 Task: Select a due date automation when advanced on, 2 days before a card is due add fields without custom field "Resume" set to a date in this week at 11:00 AM.
Action: Mouse moved to (1256, 104)
Screenshot: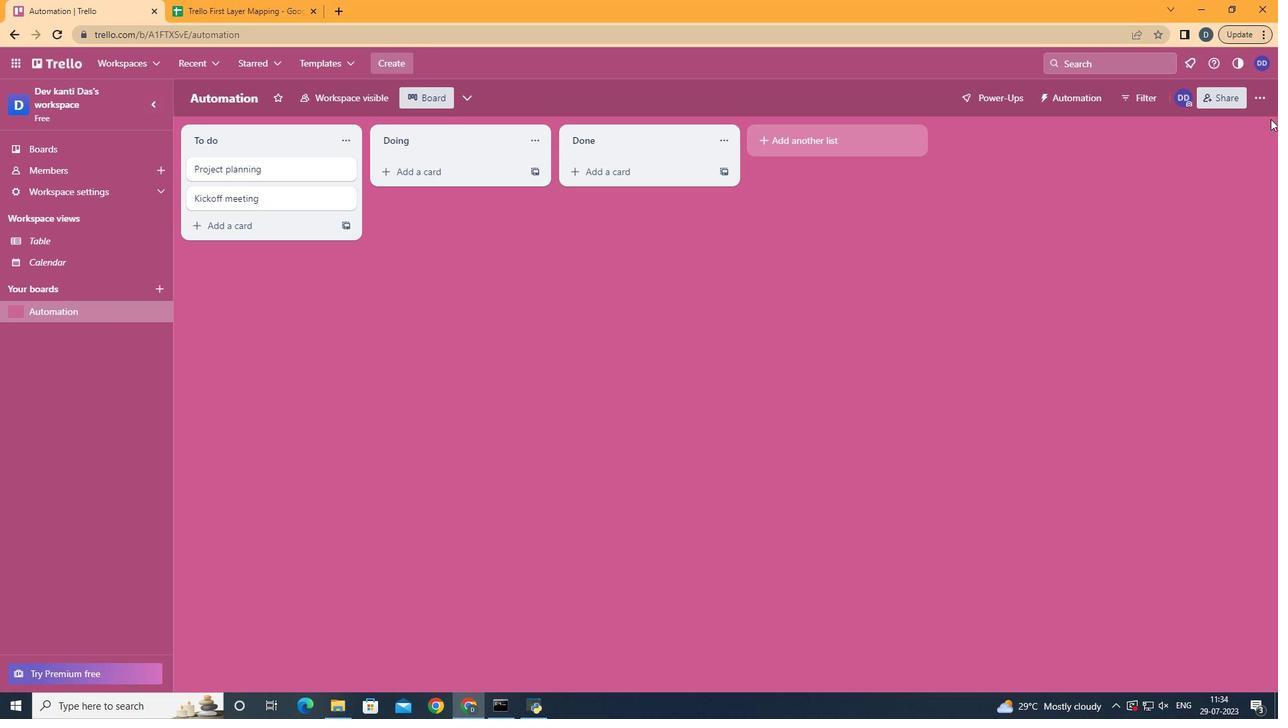 
Action: Mouse pressed left at (1256, 104)
Screenshot: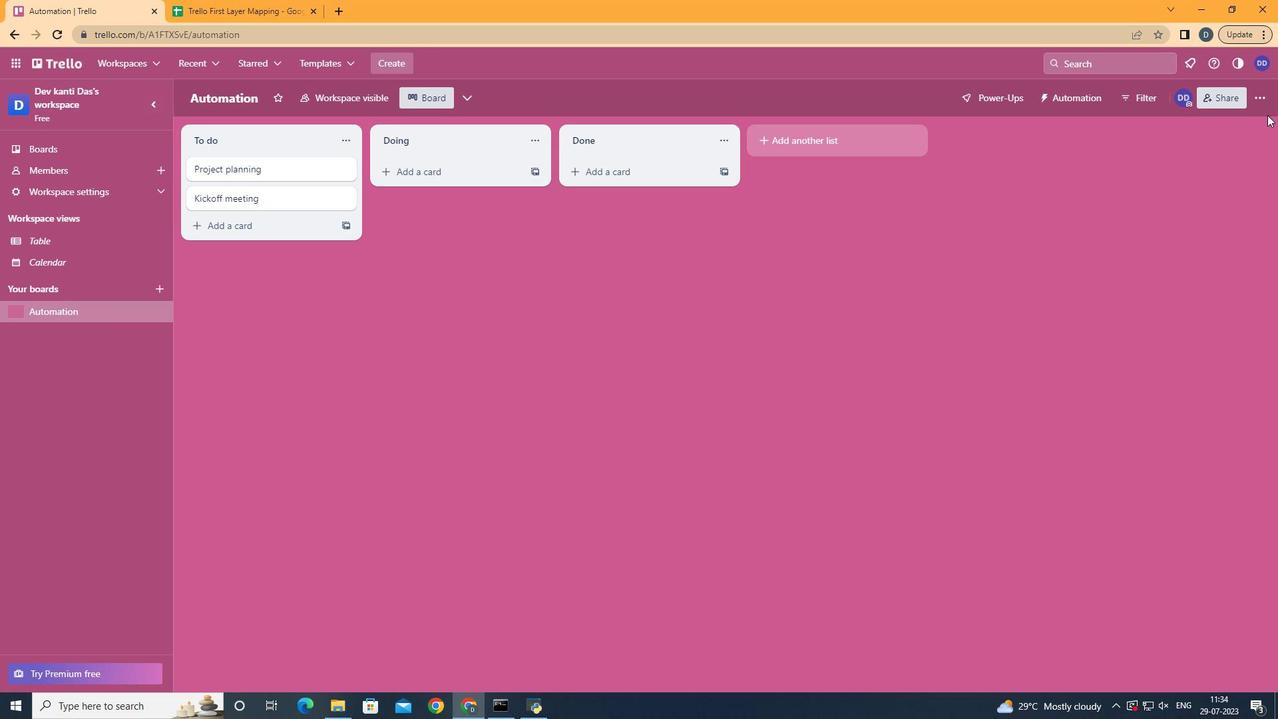 
Action: Mouse moved to (1171, 290)
Screenshot: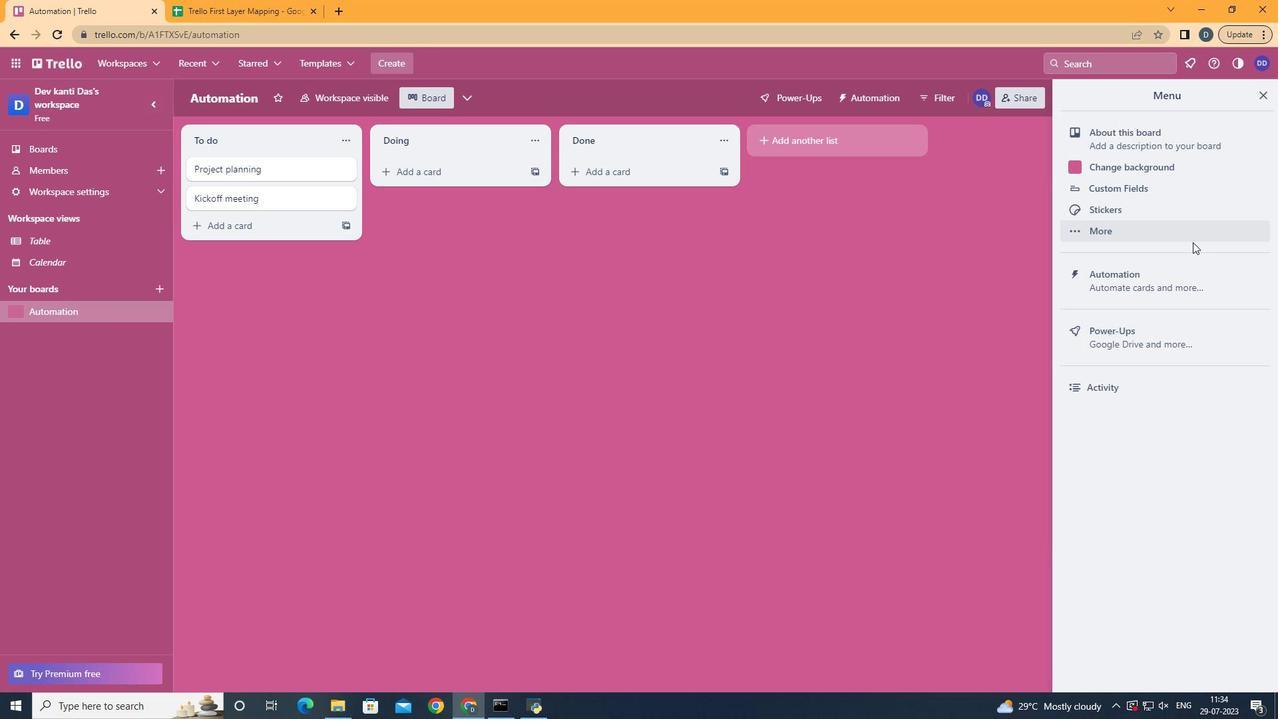 
Action: Mouse pressed left at (1171, 290)
Screenshot: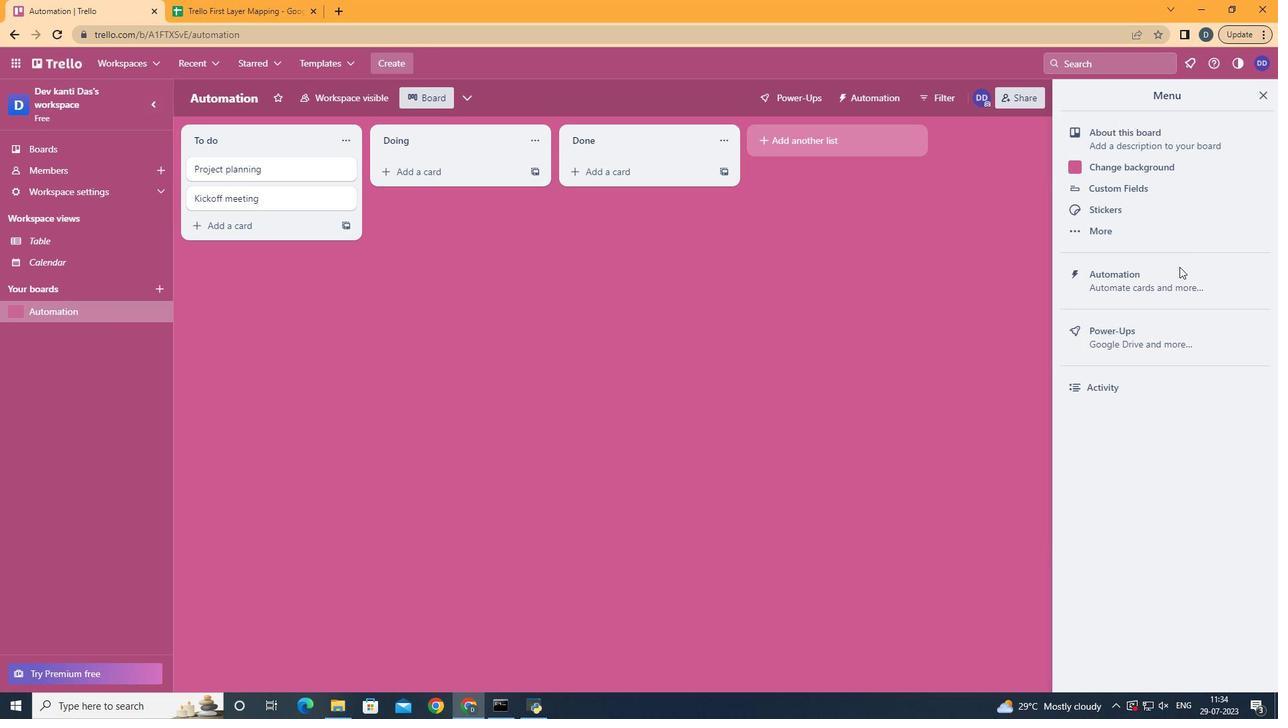 
Action: Mouse moved to (271, 273)
Screenshot: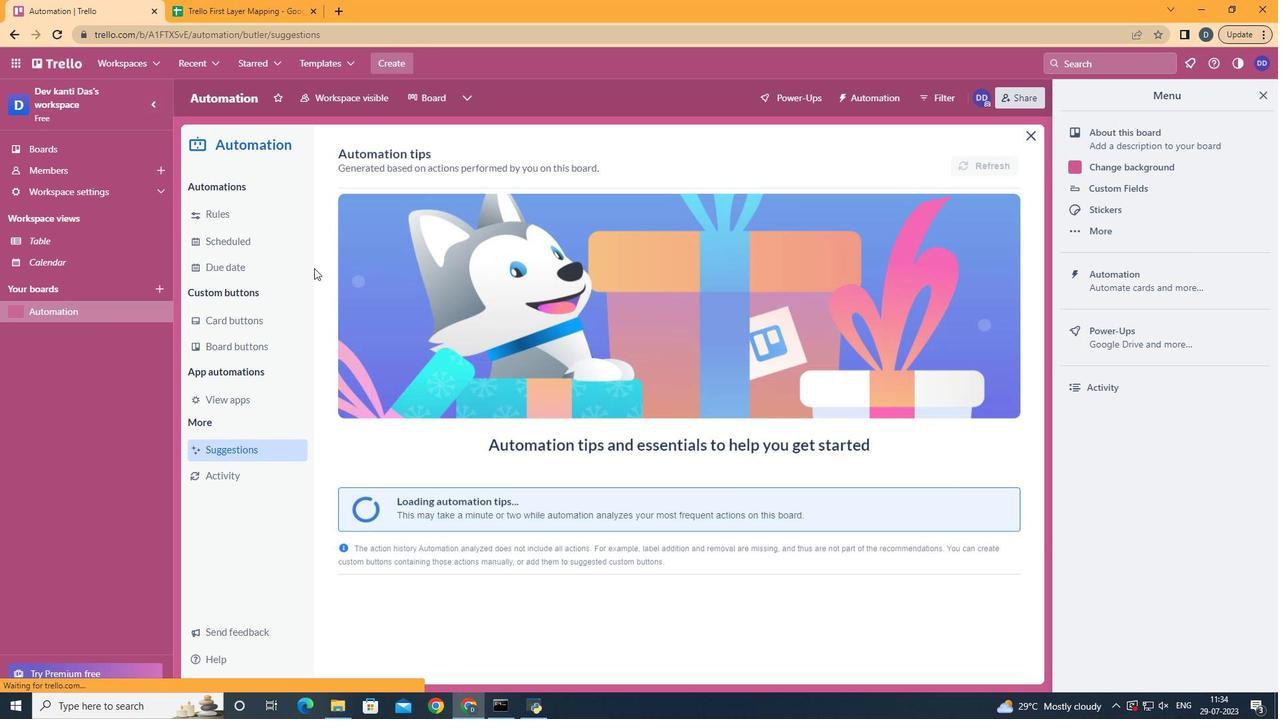 
Action: Mouse pressed left at (271, 273)
Screenshot: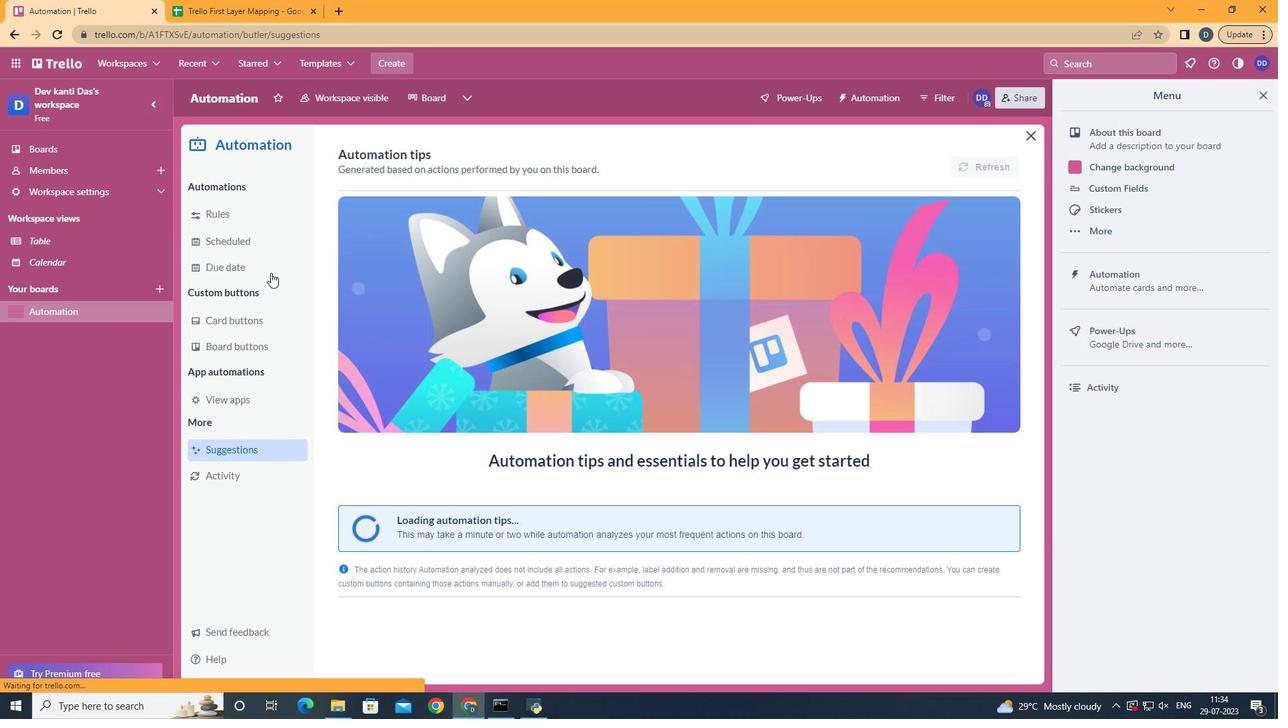 
Action: Mouse moved to (974, 157)
Screenshot: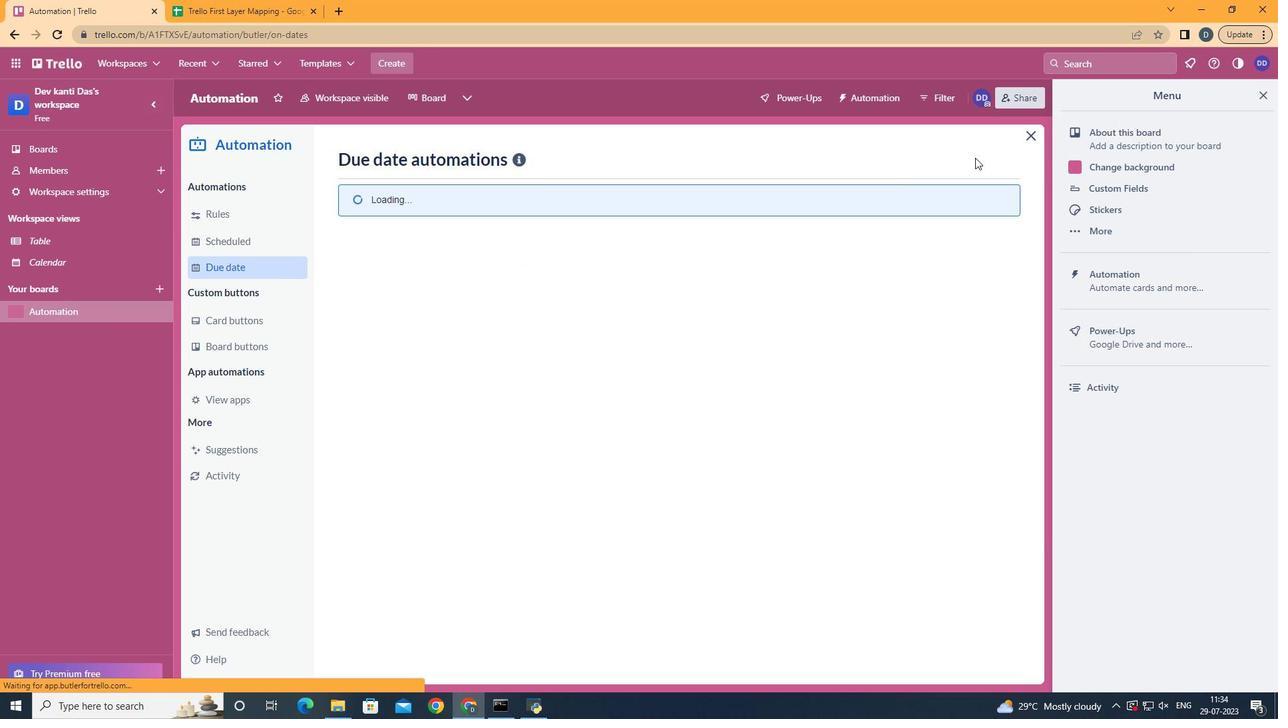 
Action: Mouse pressed left at (974, 157)
Screenshot: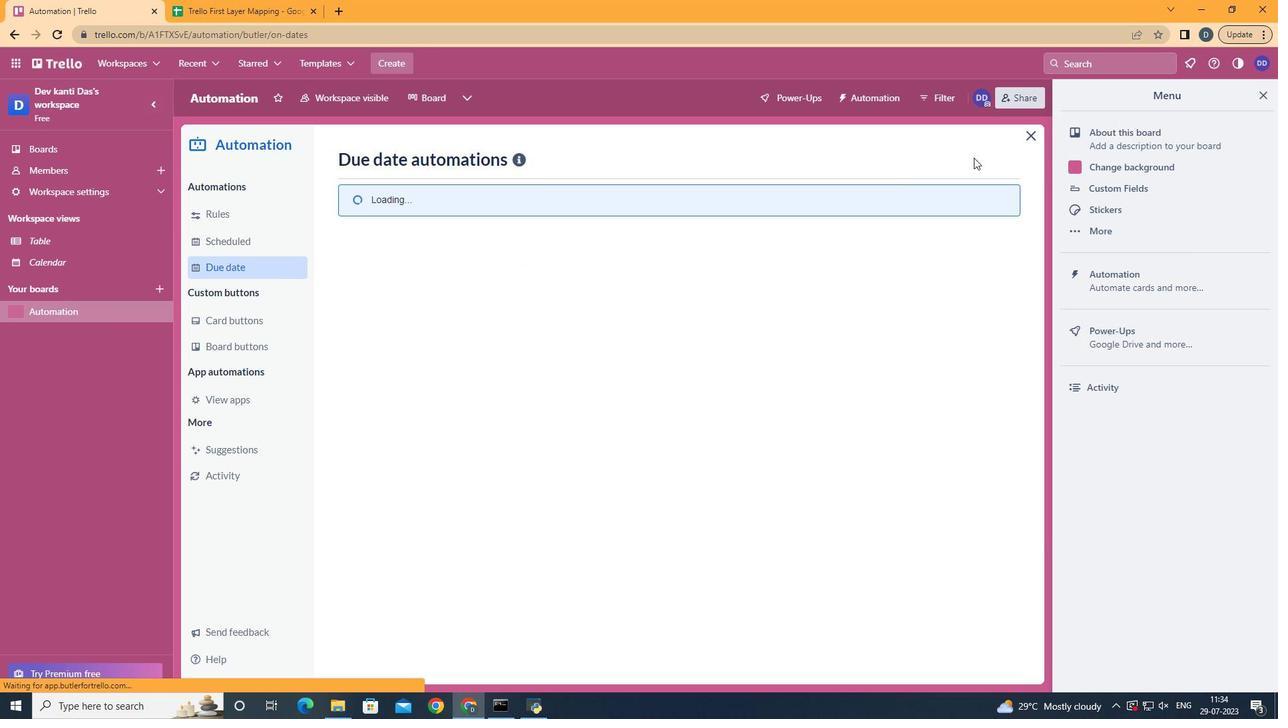 
Action: Mouse pressed left at (974, 157)
Screenshot: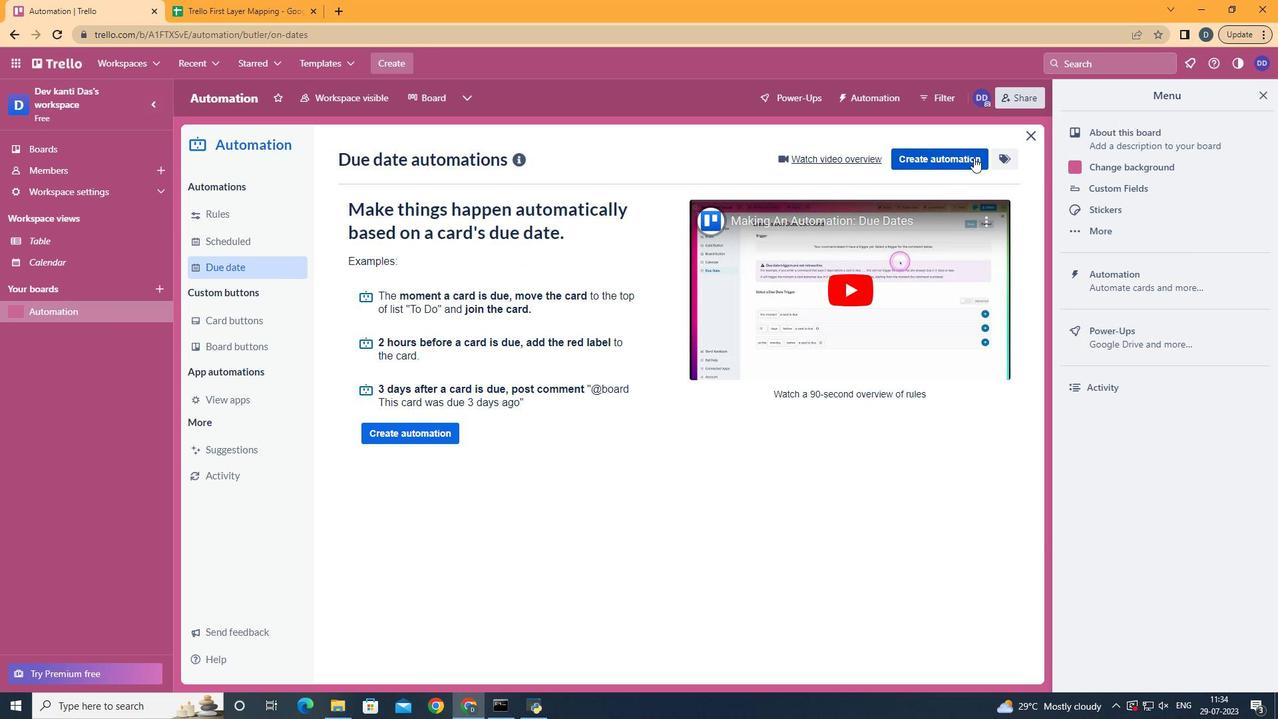 
Action: Mouse moved to (650, 291)
Screenshot: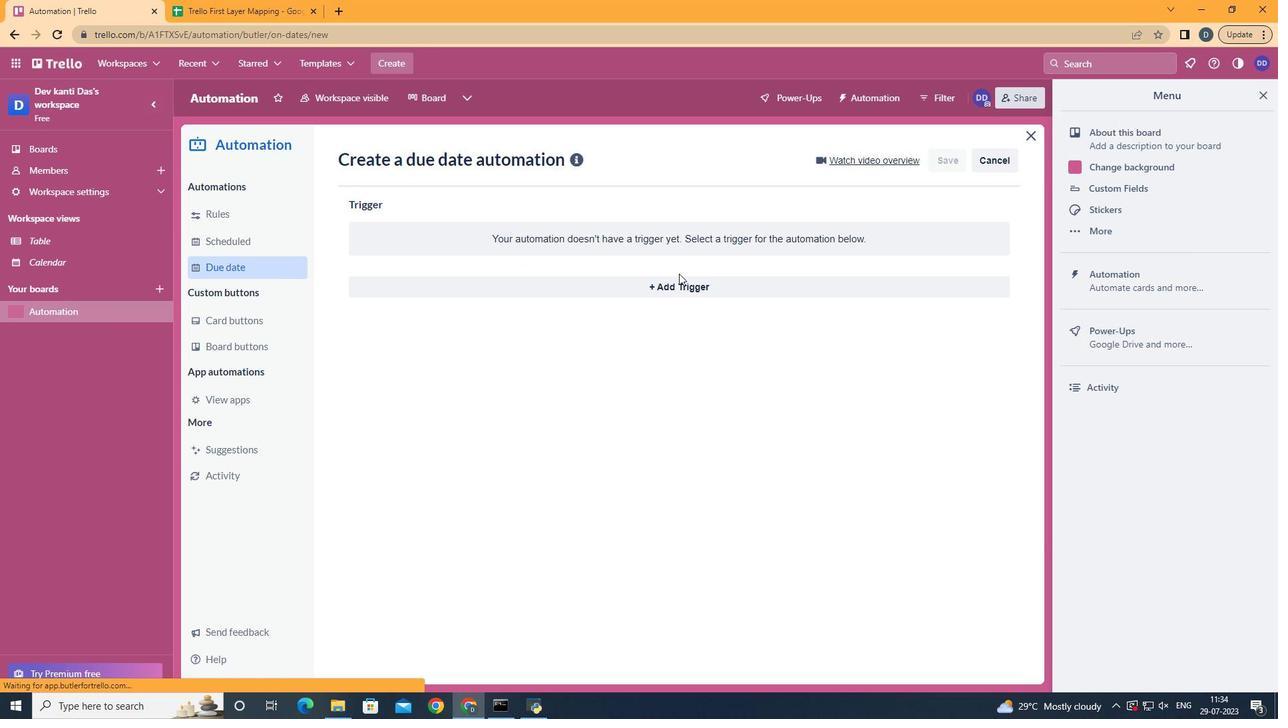 
Action: Mouse pressed left at (650, 291)
Screenshot: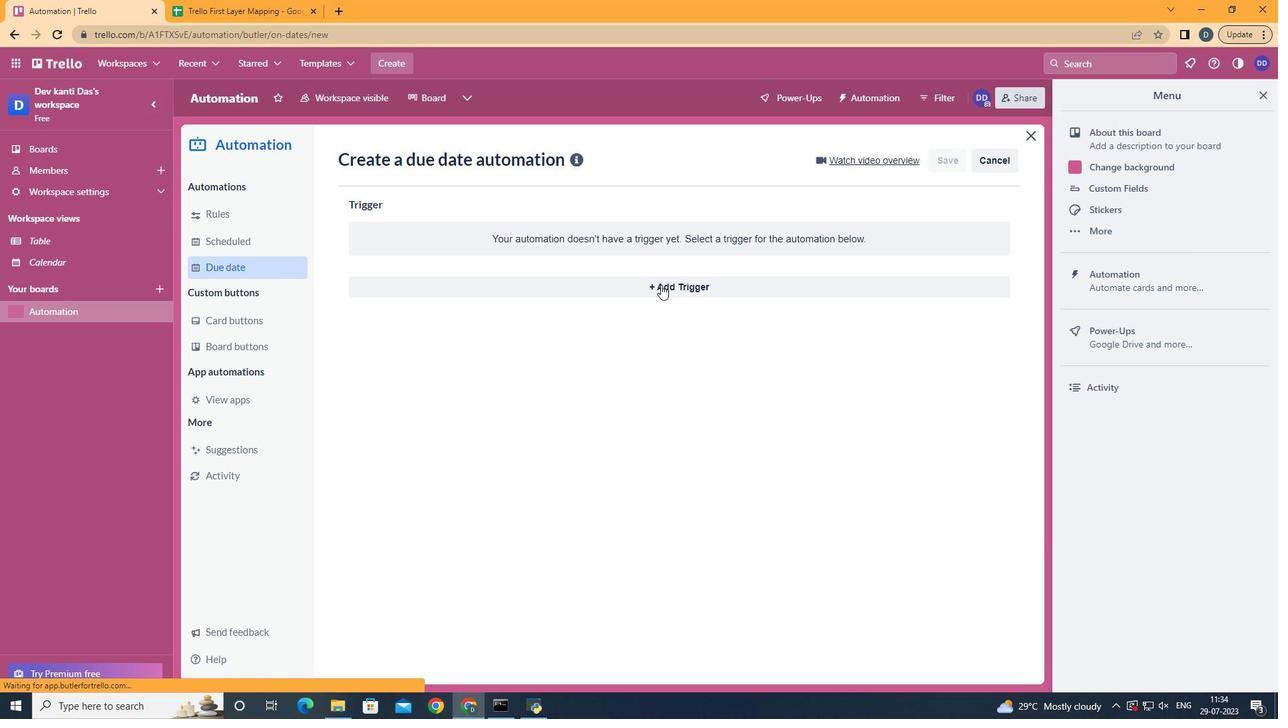 
Action: Mouse moved to (518, 494)
Screenshot: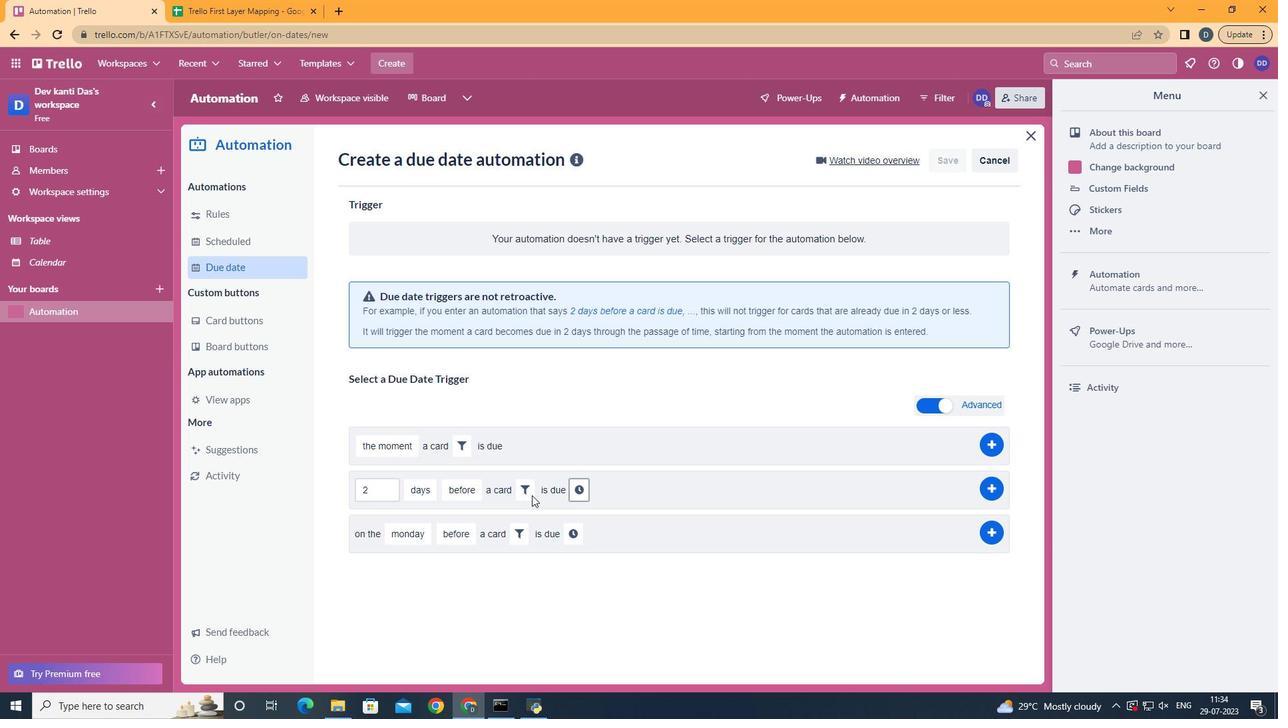 
Action: Mouse pressed left at (518, 494)
Screenshot: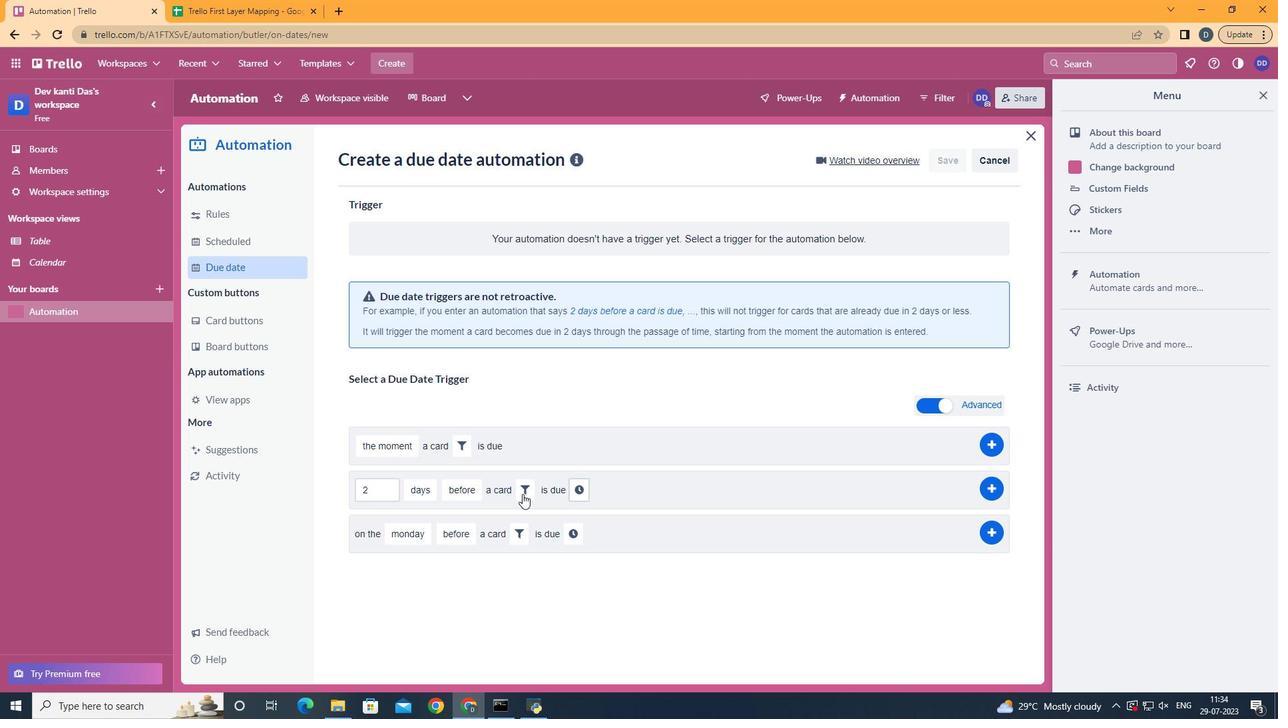 
Action: Mouse moved to (723, 536)
Screenshot: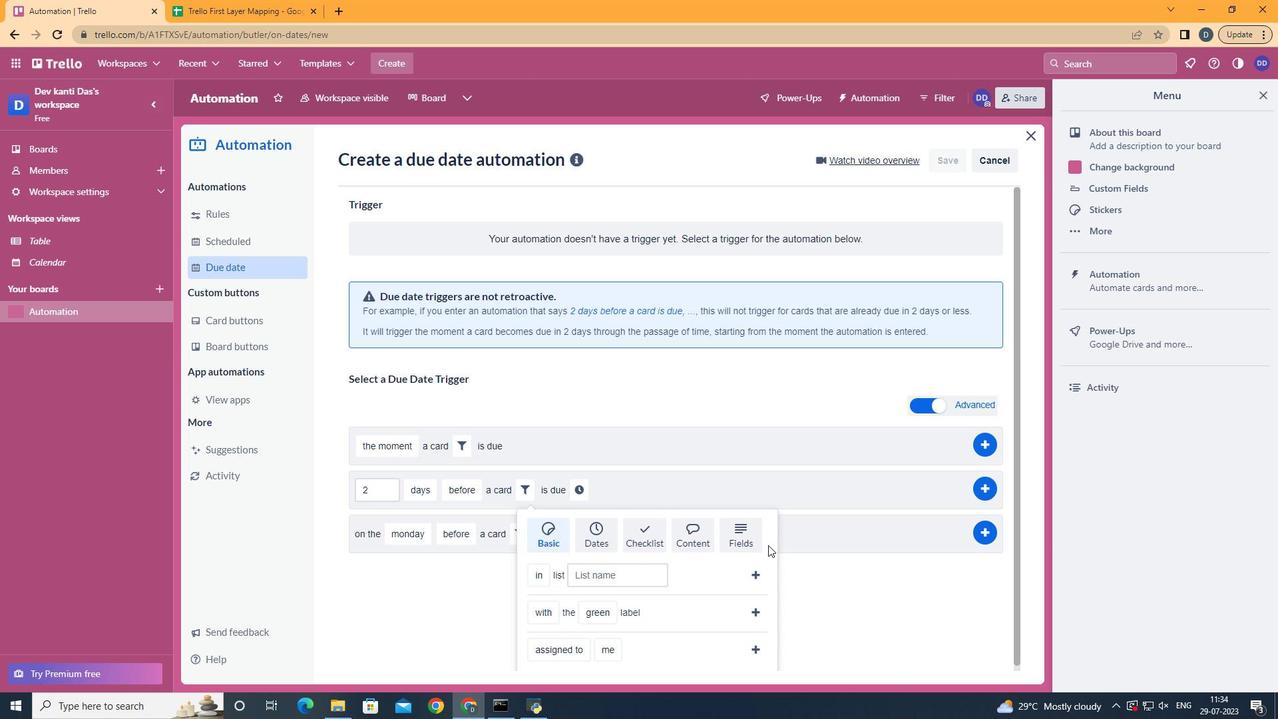 
Action: Mouse pressed left at (723, 536)
Screenshot: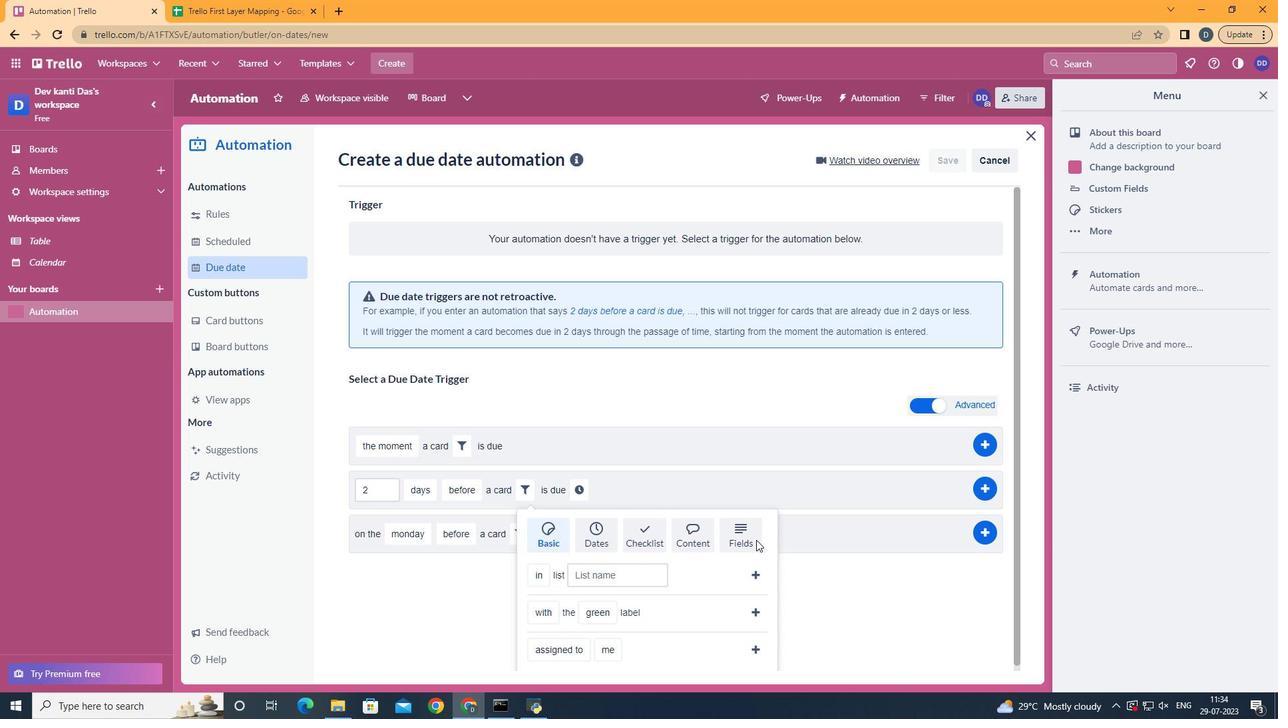 
Action: Mouse scrolled (723, 535) with delta (0, 0)
Screenshot: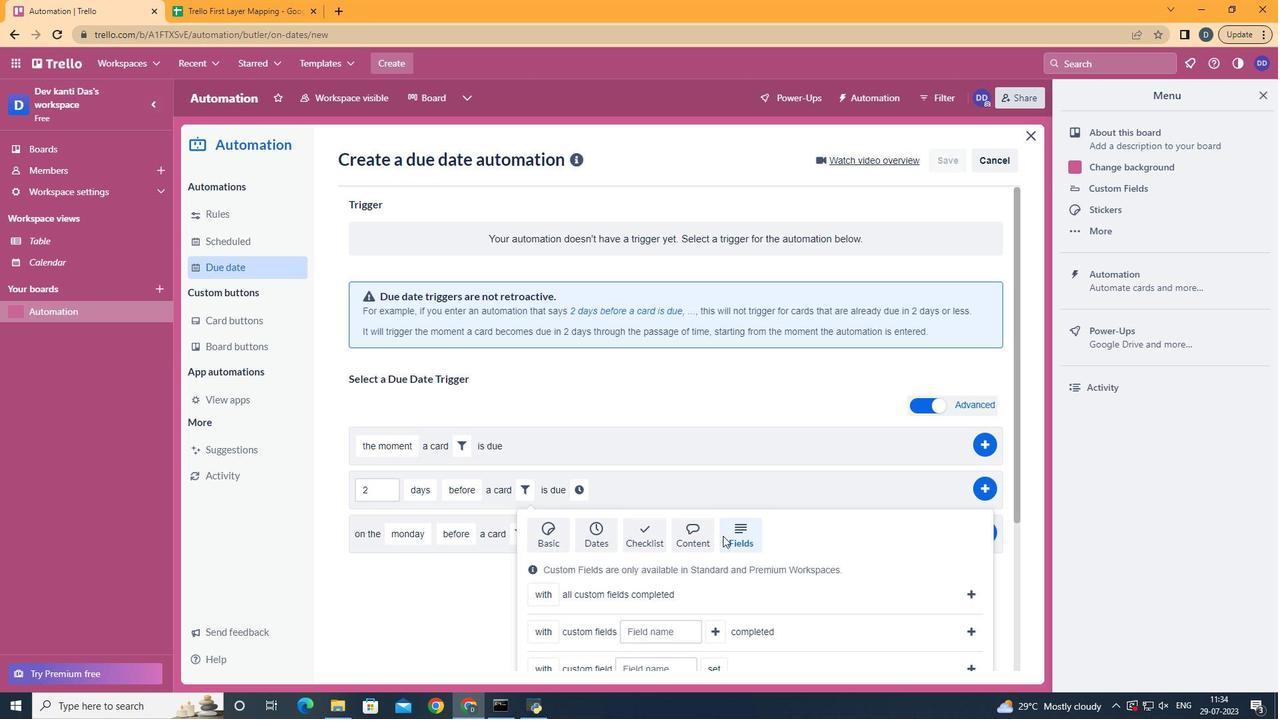 
Action: Mouse scrolled (723, 535) with delta (0, 0)
Screenshot: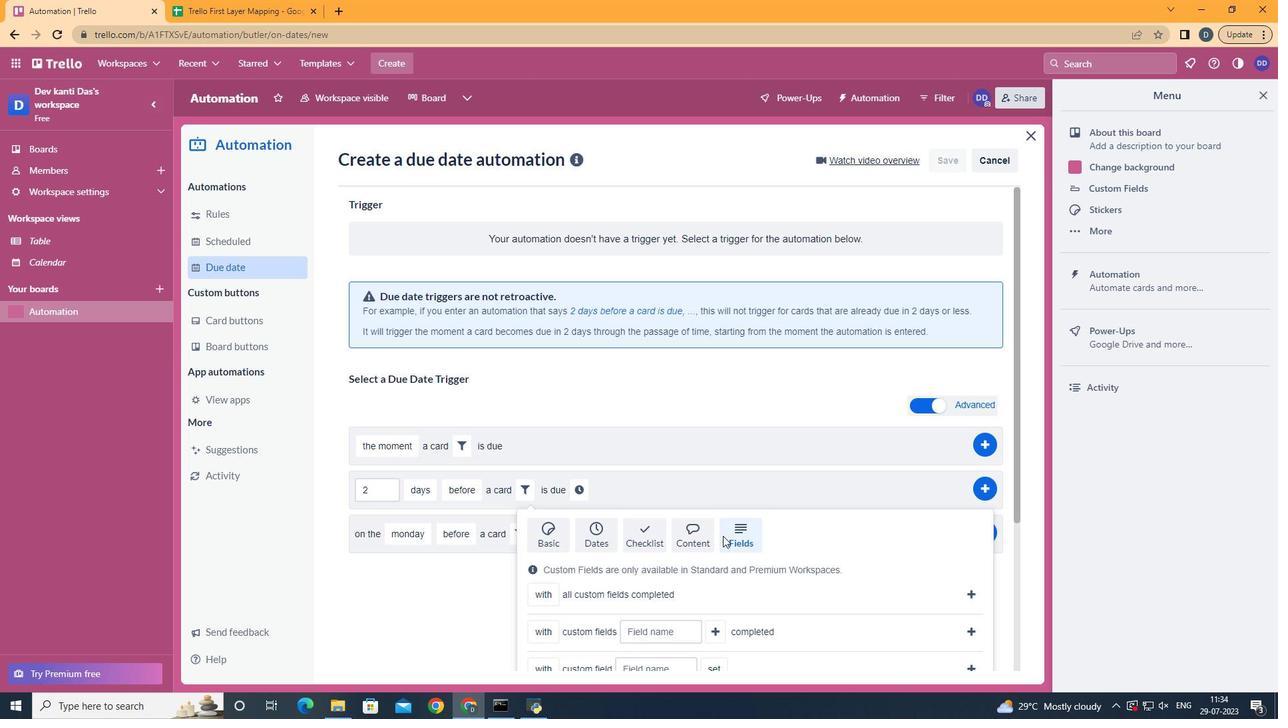 
Action: Mouse scrolled (723, 535) with delta (0, 0)
Screenshot: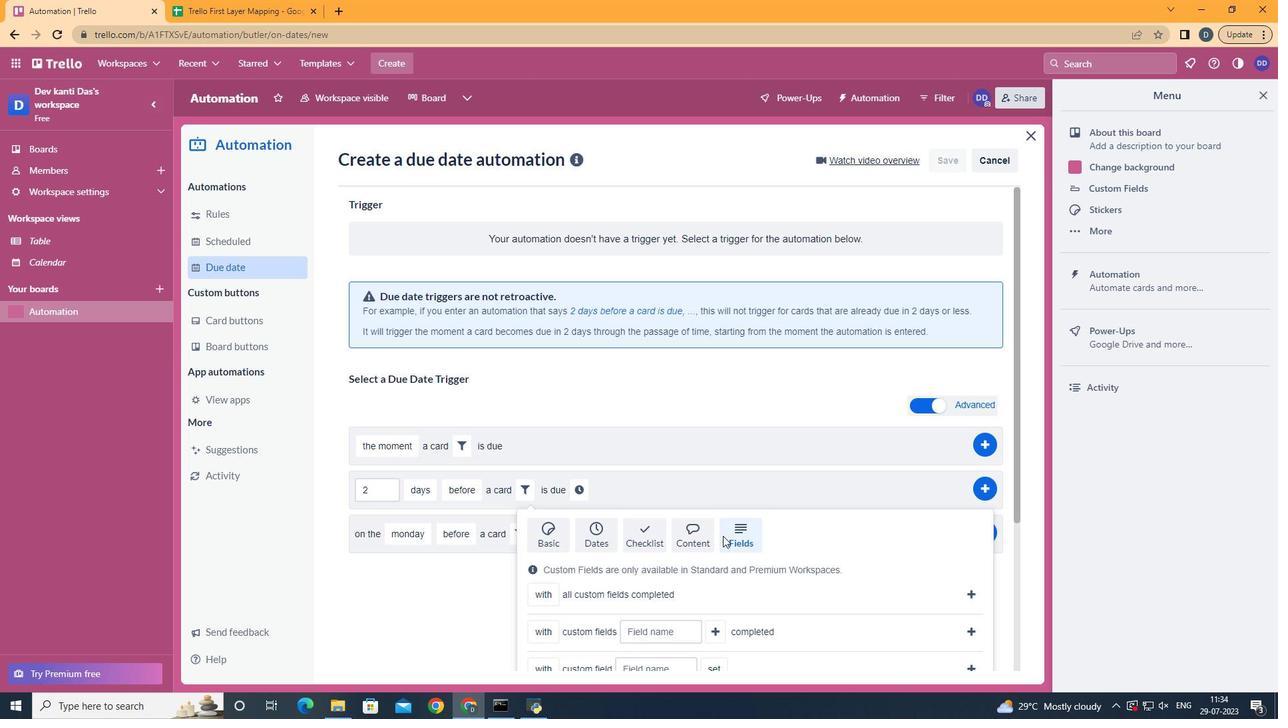 
Action: Mouse scrolled (723, 535) with delta (0, 0)
Screenshot: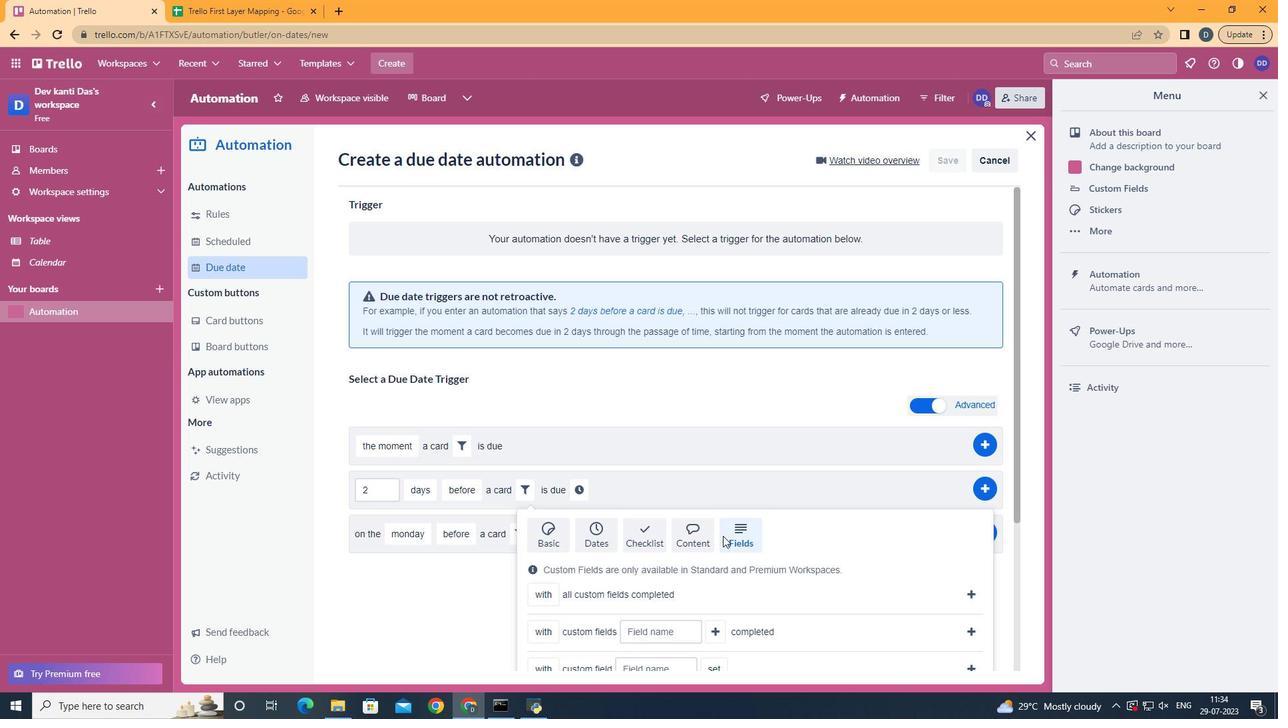 
Action: Mouse scrolled (723, 535) with delta (0, 0)
Screenshot: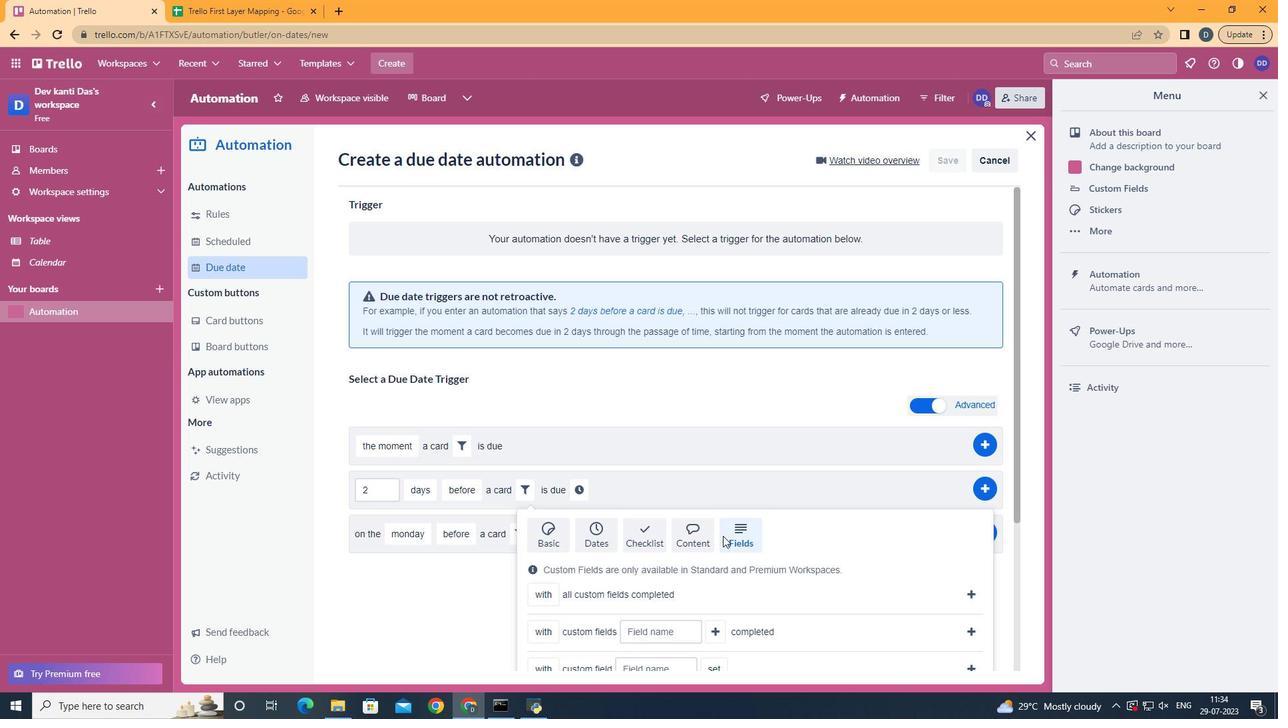 
Action: Mouse scrolled (723, 535) with delta (0, 0)
Screenshot: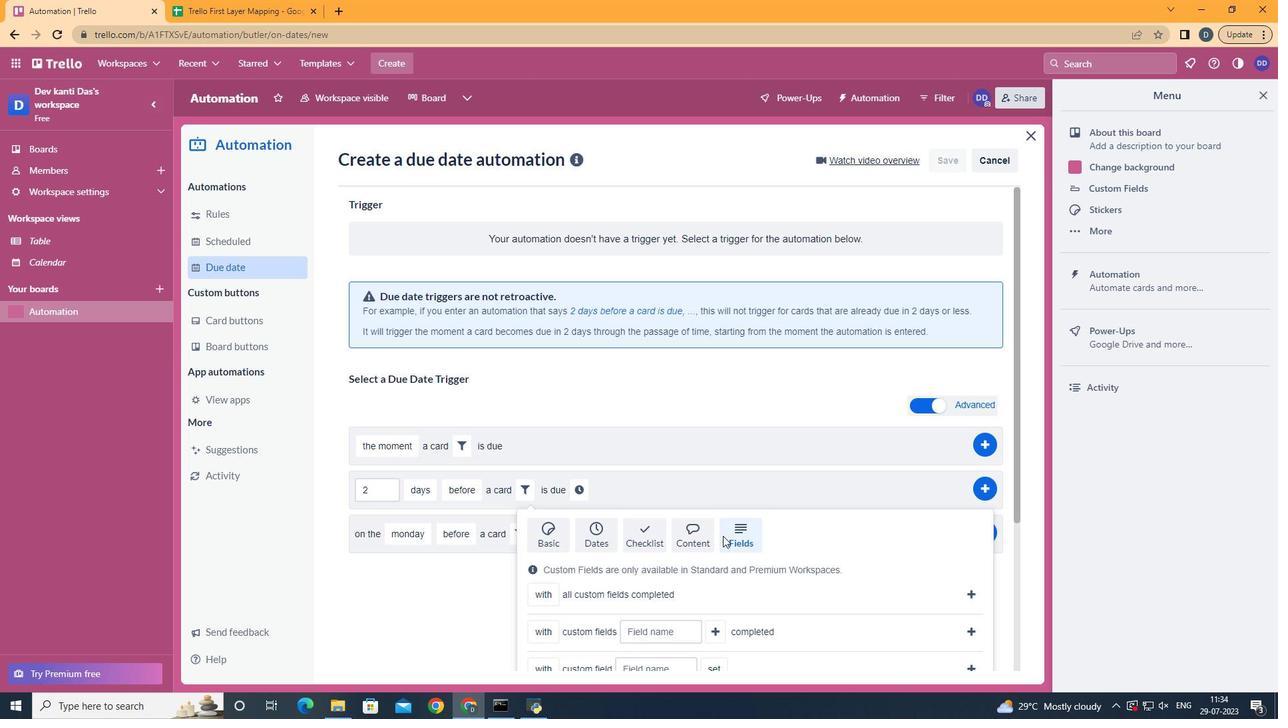 
Action: Mouse moved to (548, 655)
Screenshot: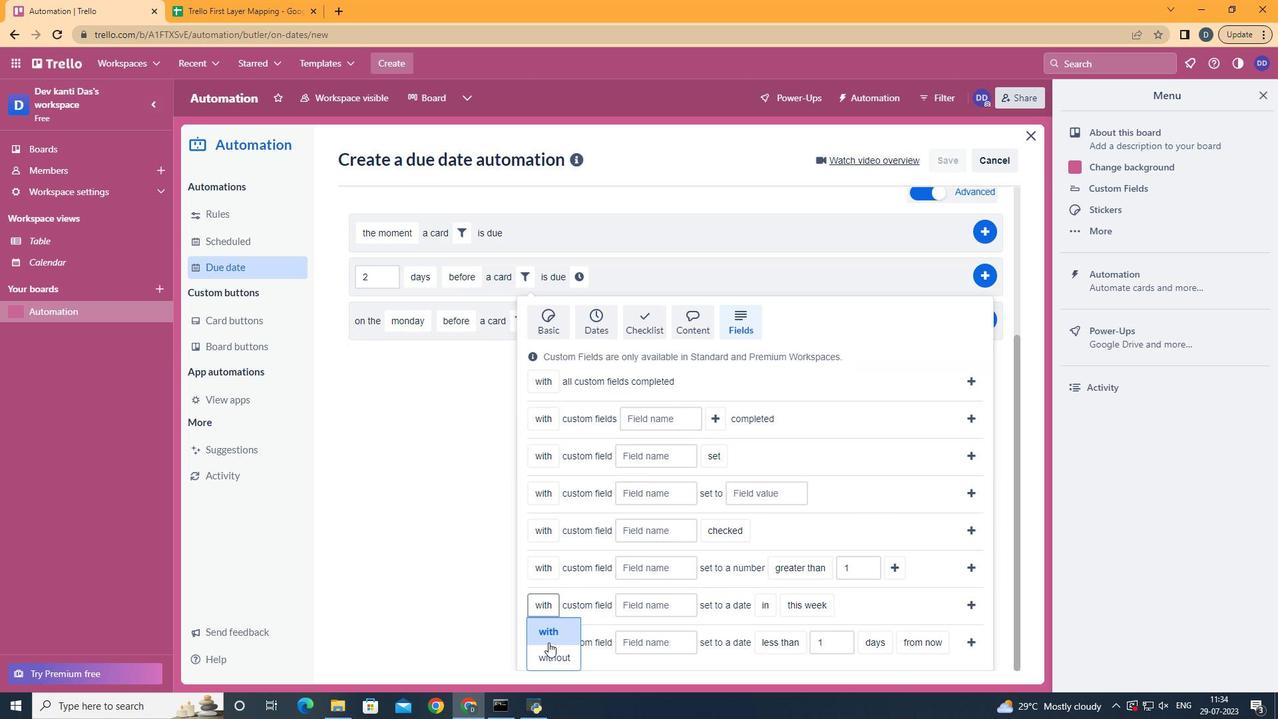 
Action: Mouse pressed left at (548, 655)
Screenshot: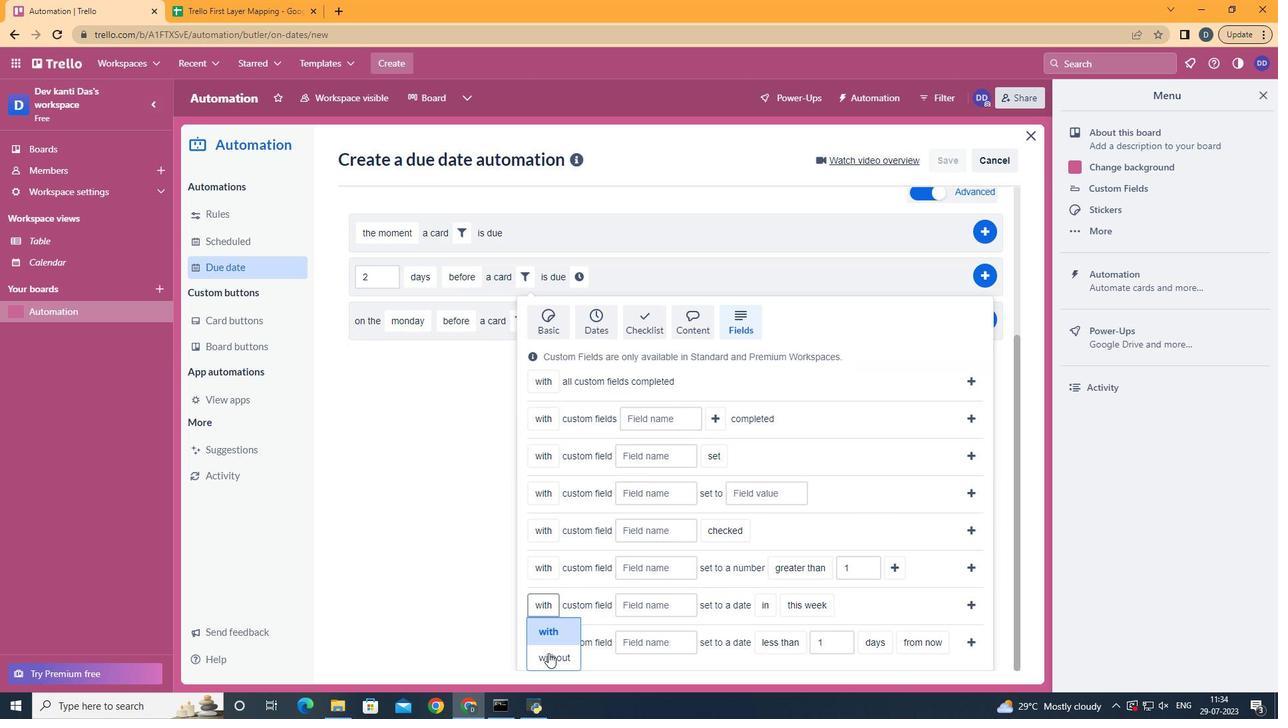 
Action: Mouse moved to (671, 600)
Screenshot: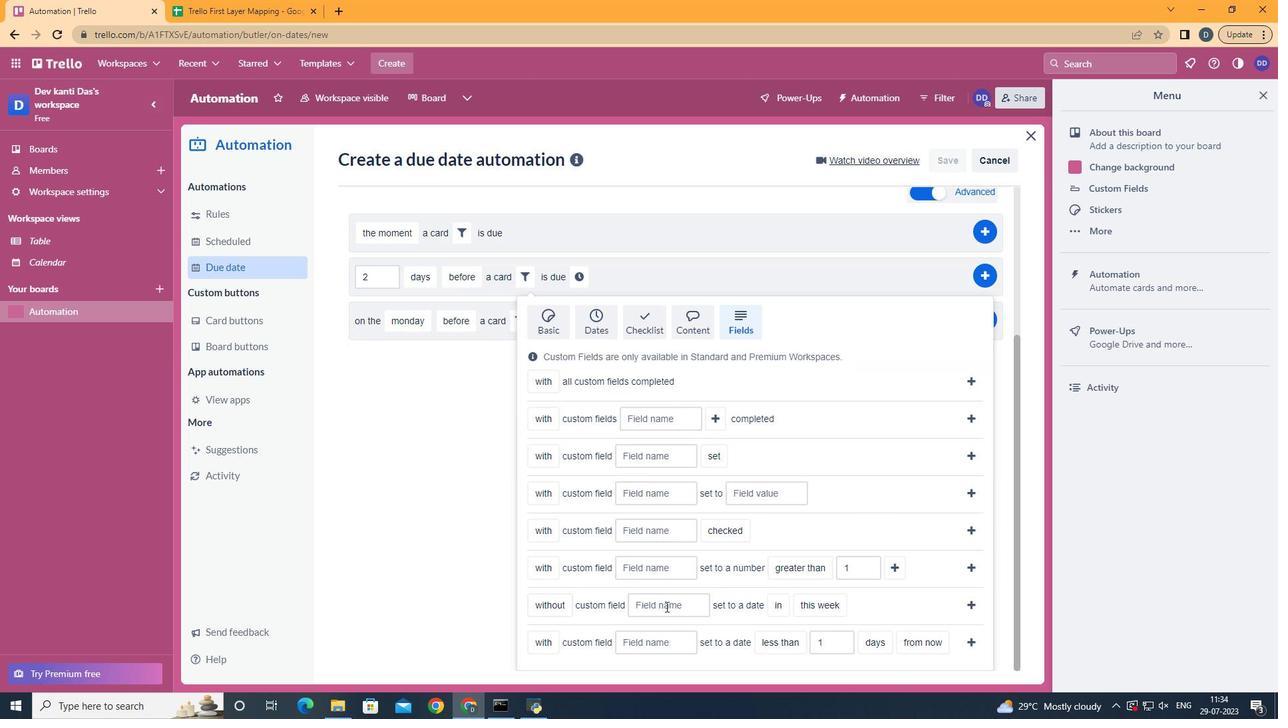 
Action: Mouse pressed left at (671, 600)
Screenshot: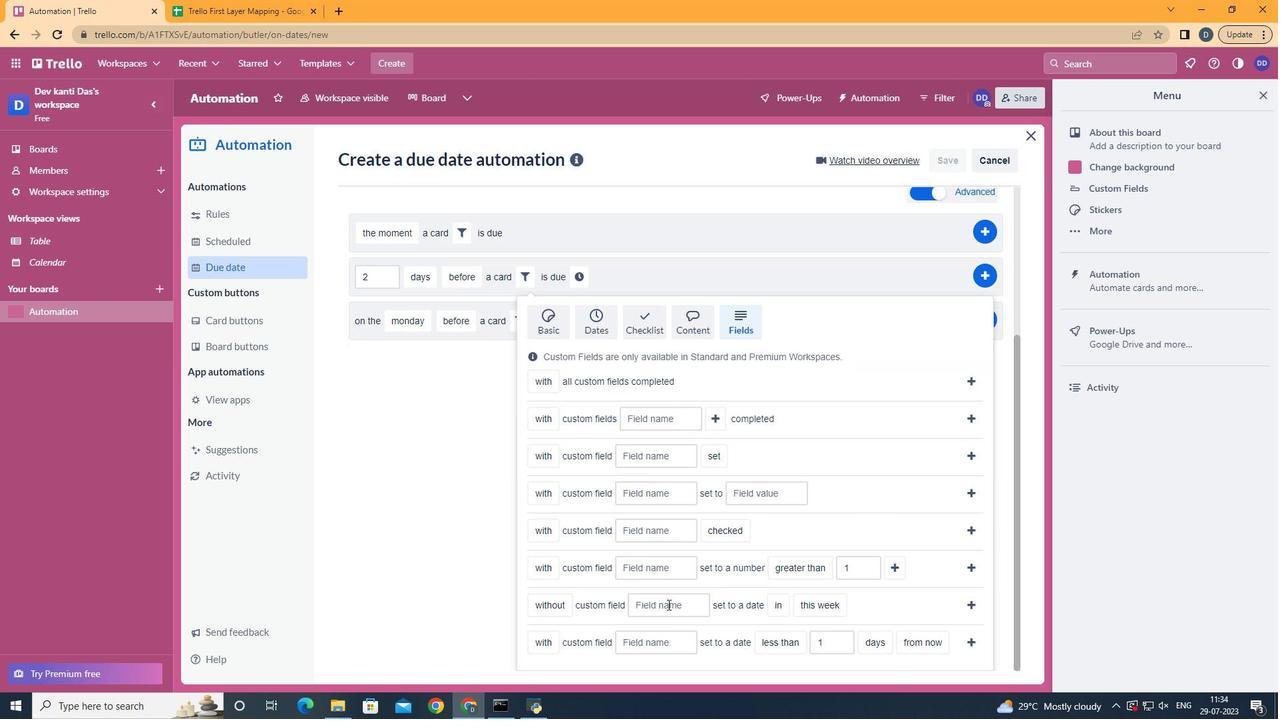 
Action: Key pressed <Key.shift>Resume
Screenshot: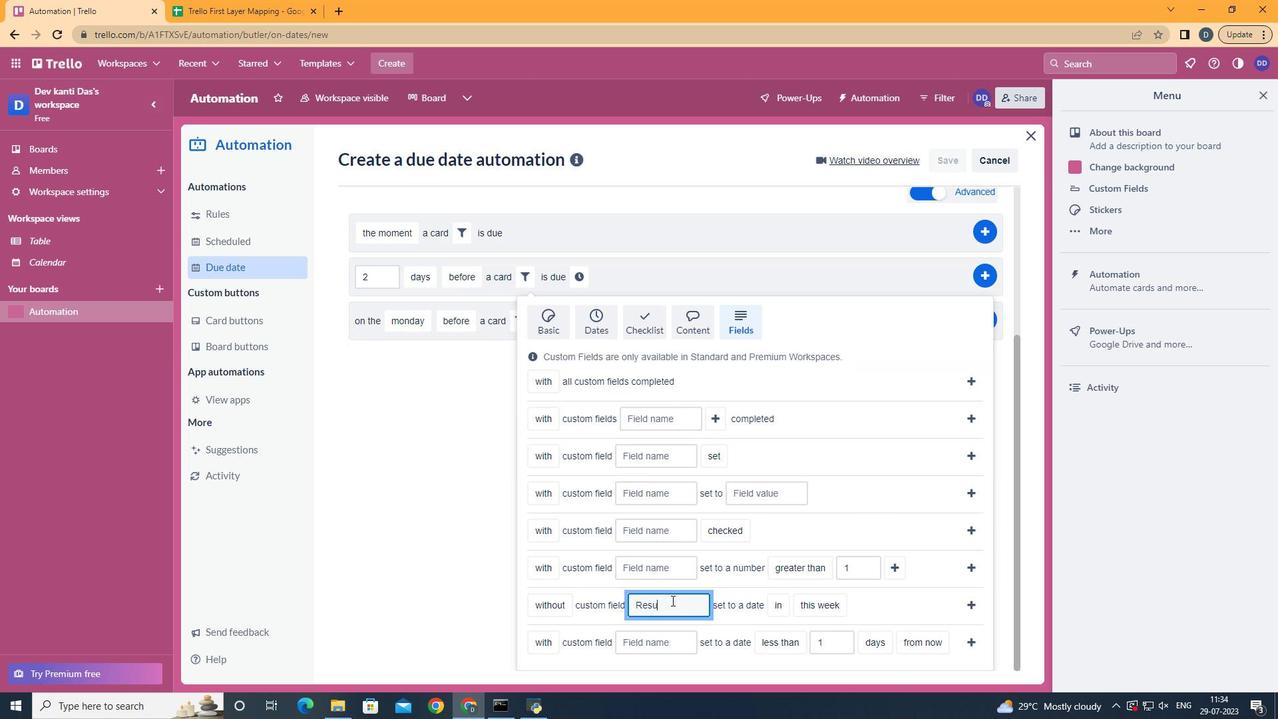 
Action: Mouse moved to (785, 628)
Screenshot: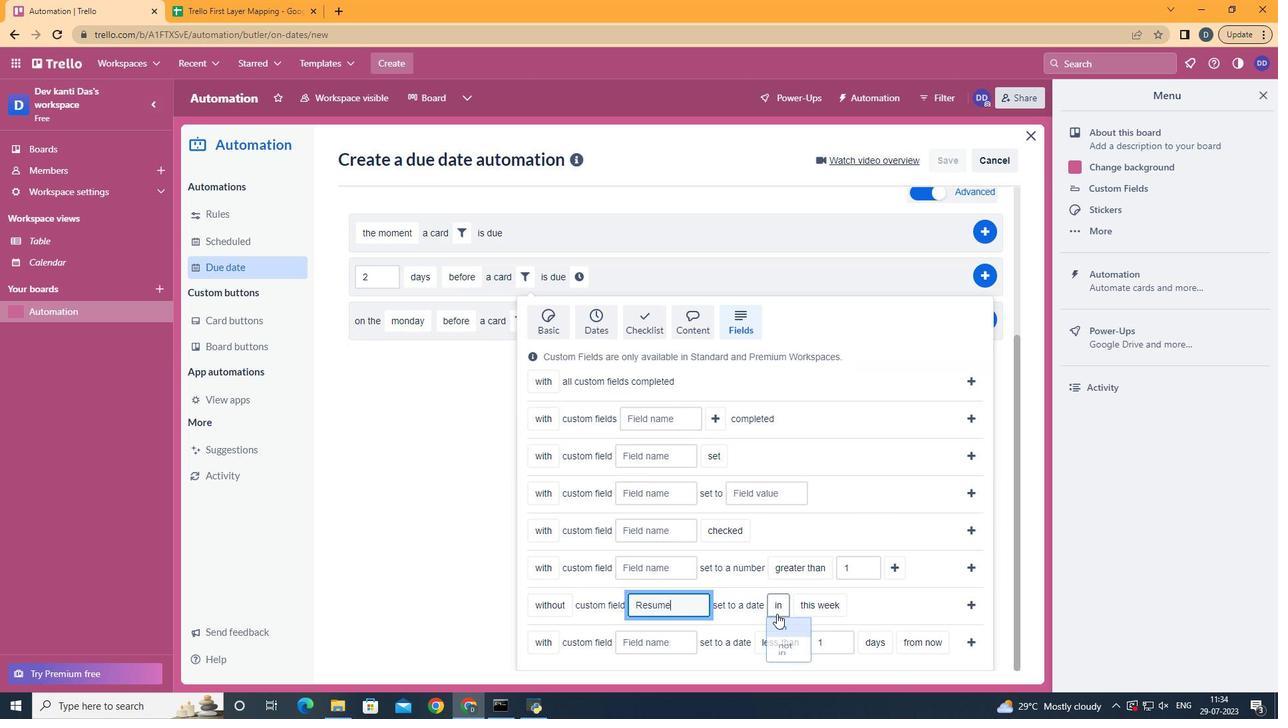
Action: Mouse pressed left at (785, 628)
Screenshot: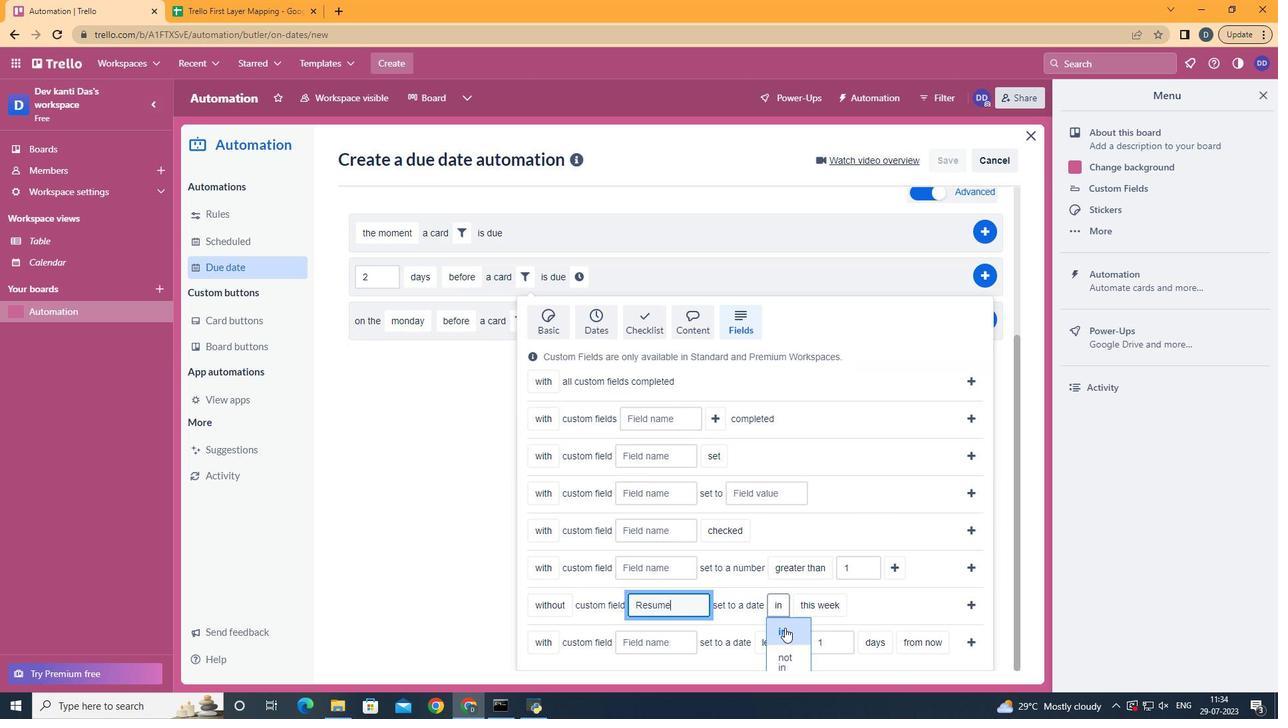
Action: Mouse moved to (831, 626)
Screenshot: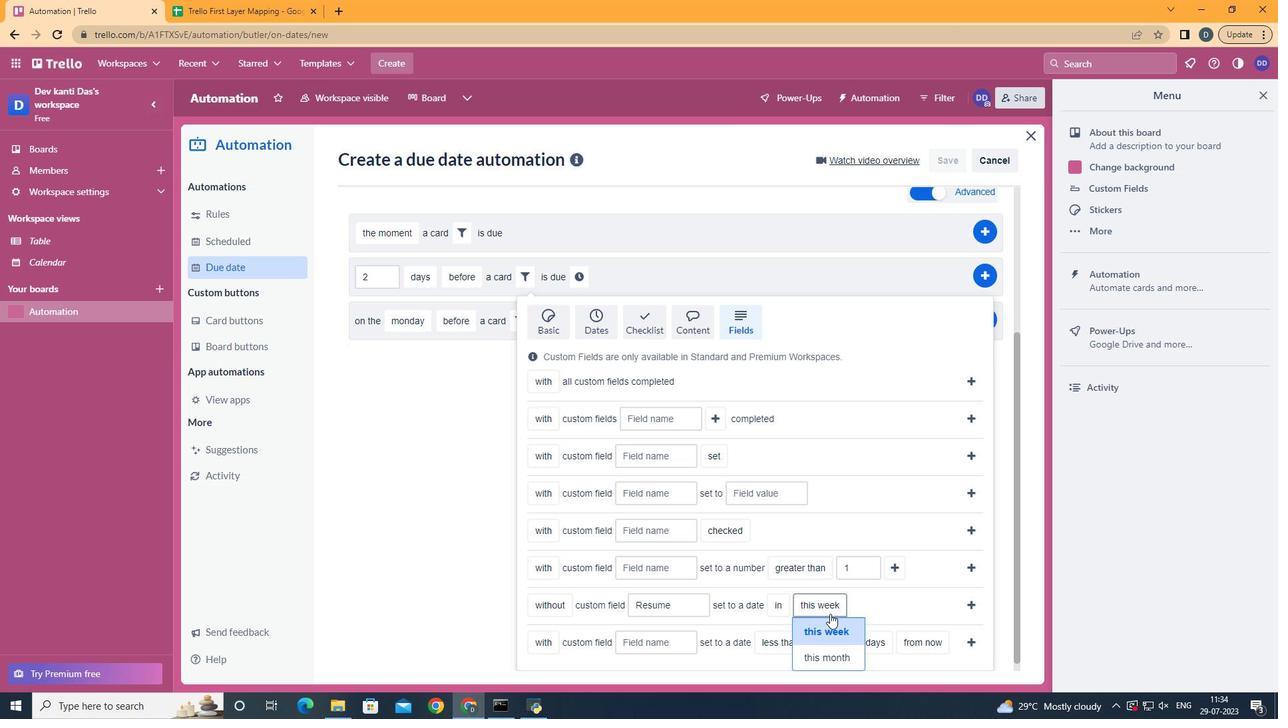 
Action: Mouse pressed left at (831, 626)
Screenshot: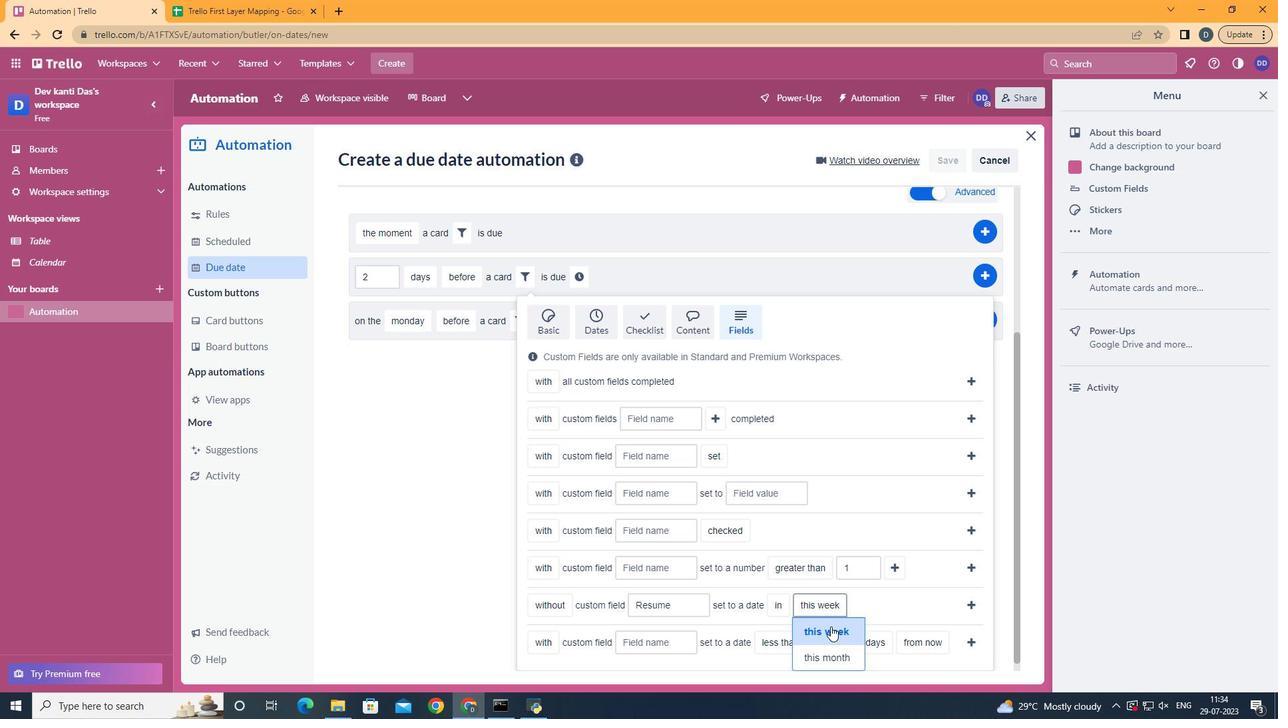
Action: Mouse moved to (965, 600)
Screenshot: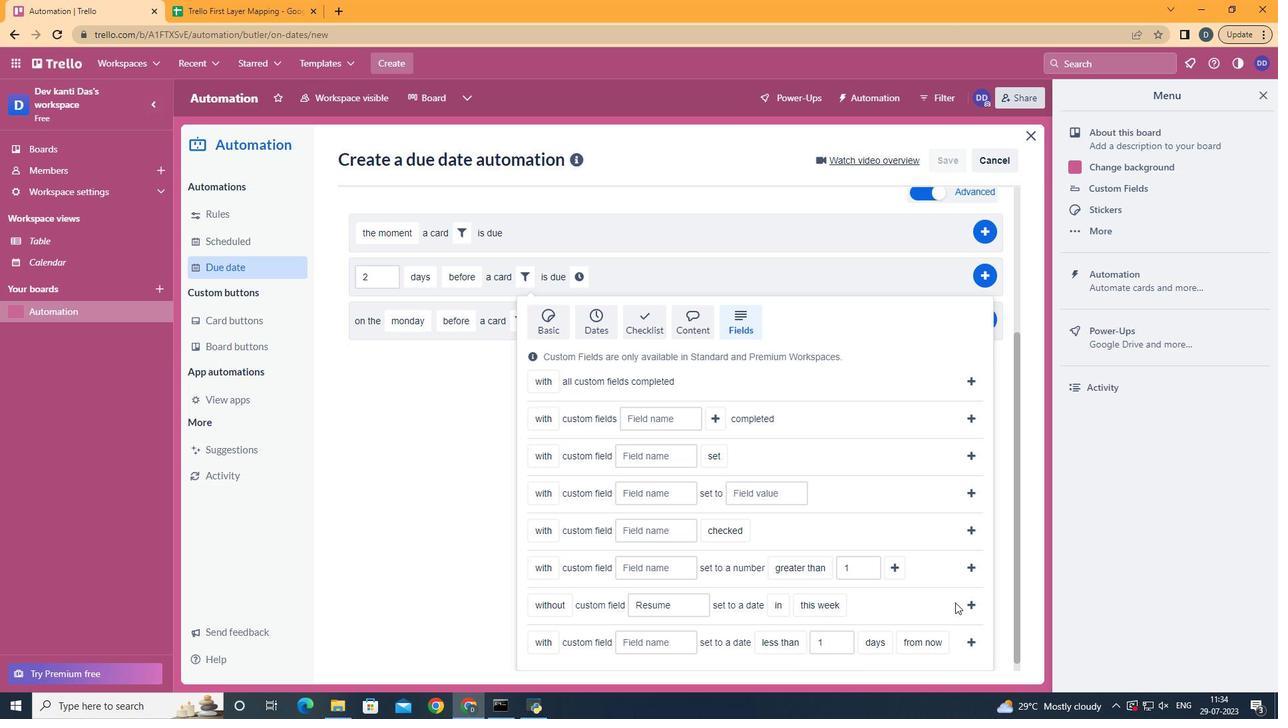 
Action: Mouse pressed left at (965, 600)
Screenshot: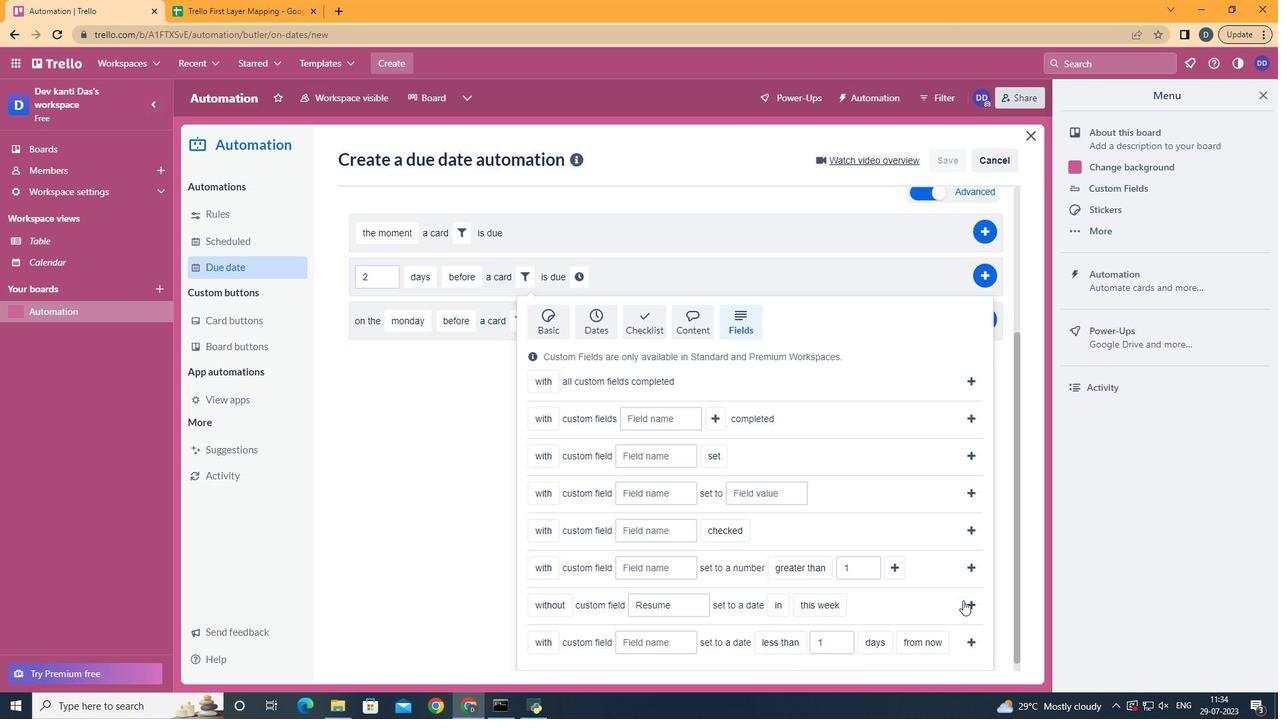 
Action: Mouse moved to (833, 493)
Screenshot: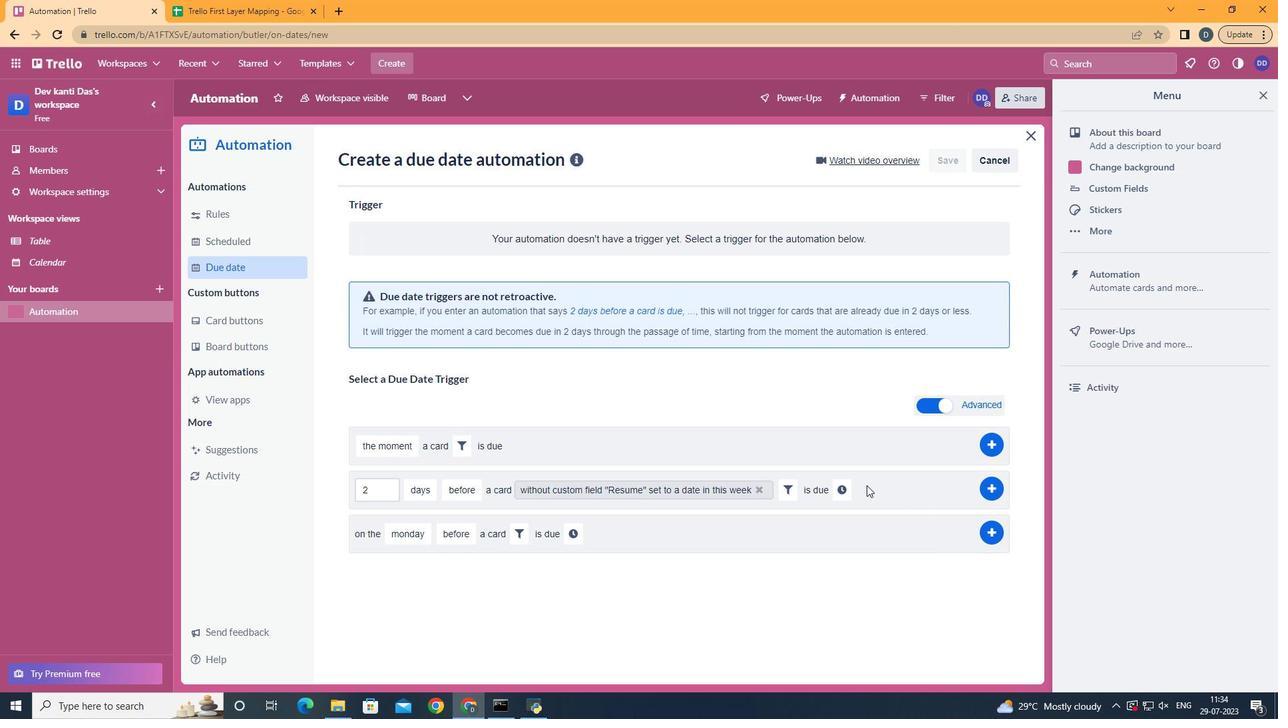 
Action: Mouse pressed left at (833, 493)
Screenshot: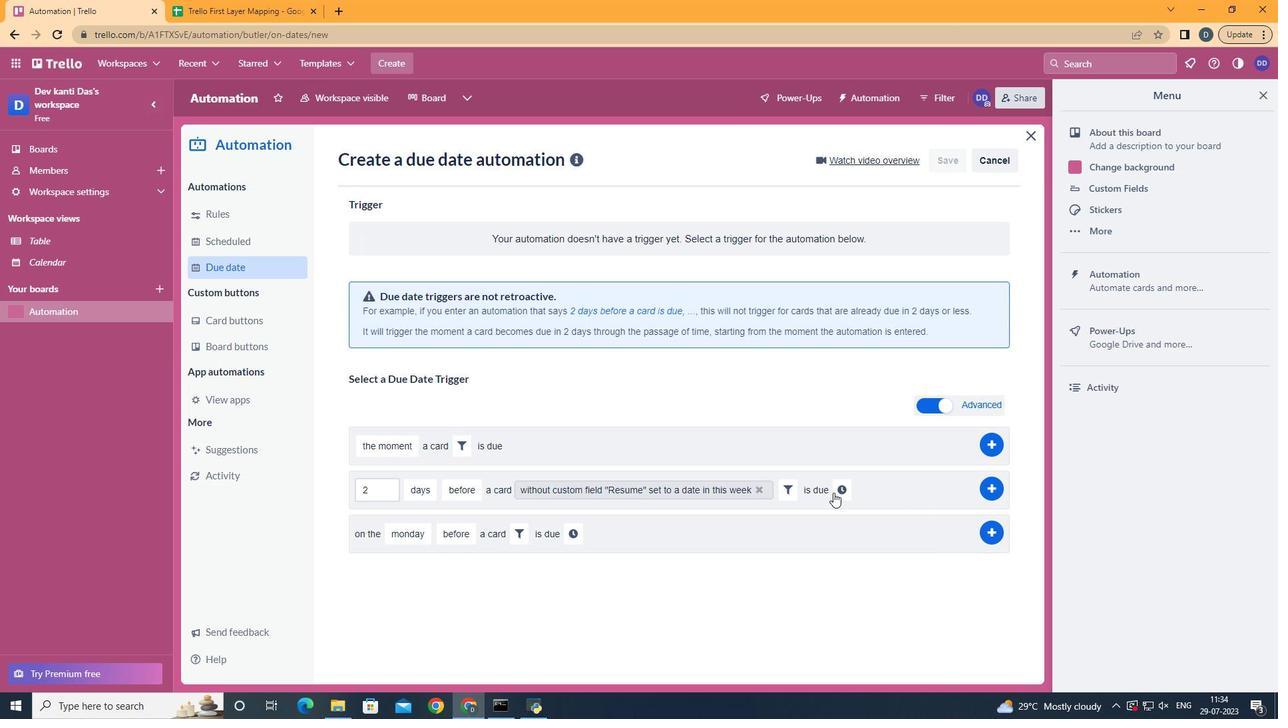 
Action: Mouse moved to (442, 521)
Screenshot: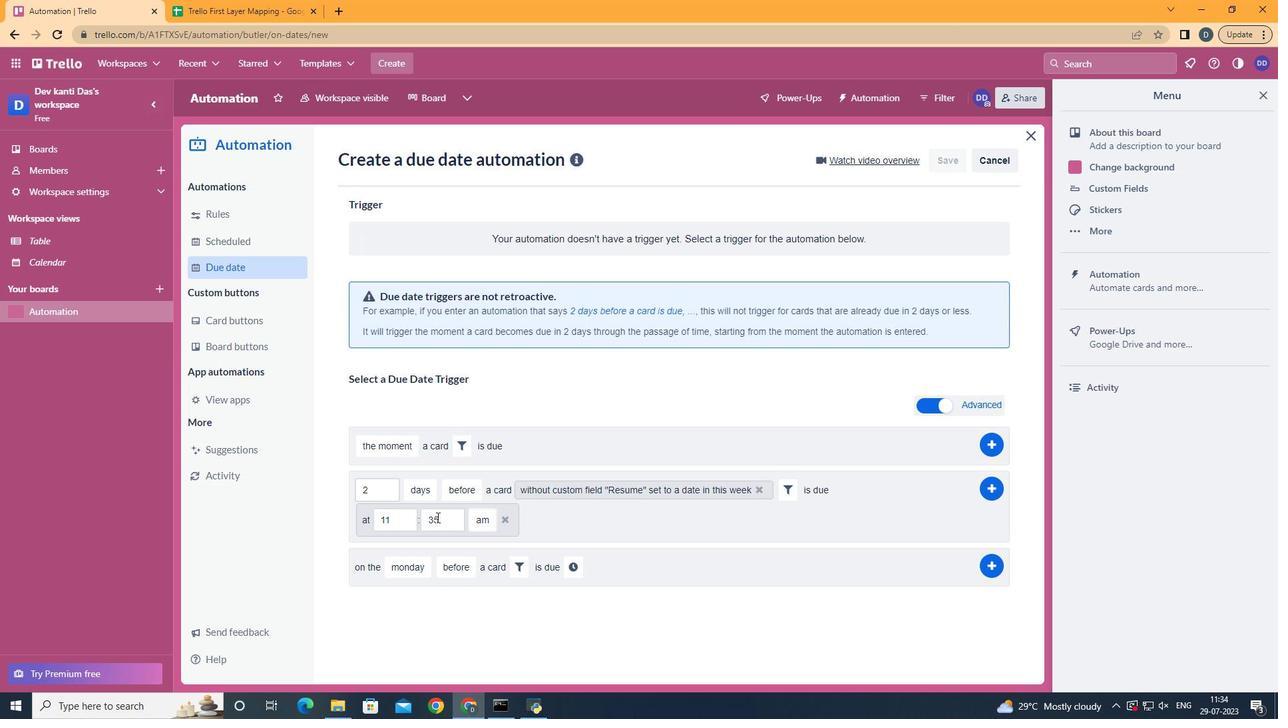 
Action: Mouse pressed left at (442, 521)
Screenshot: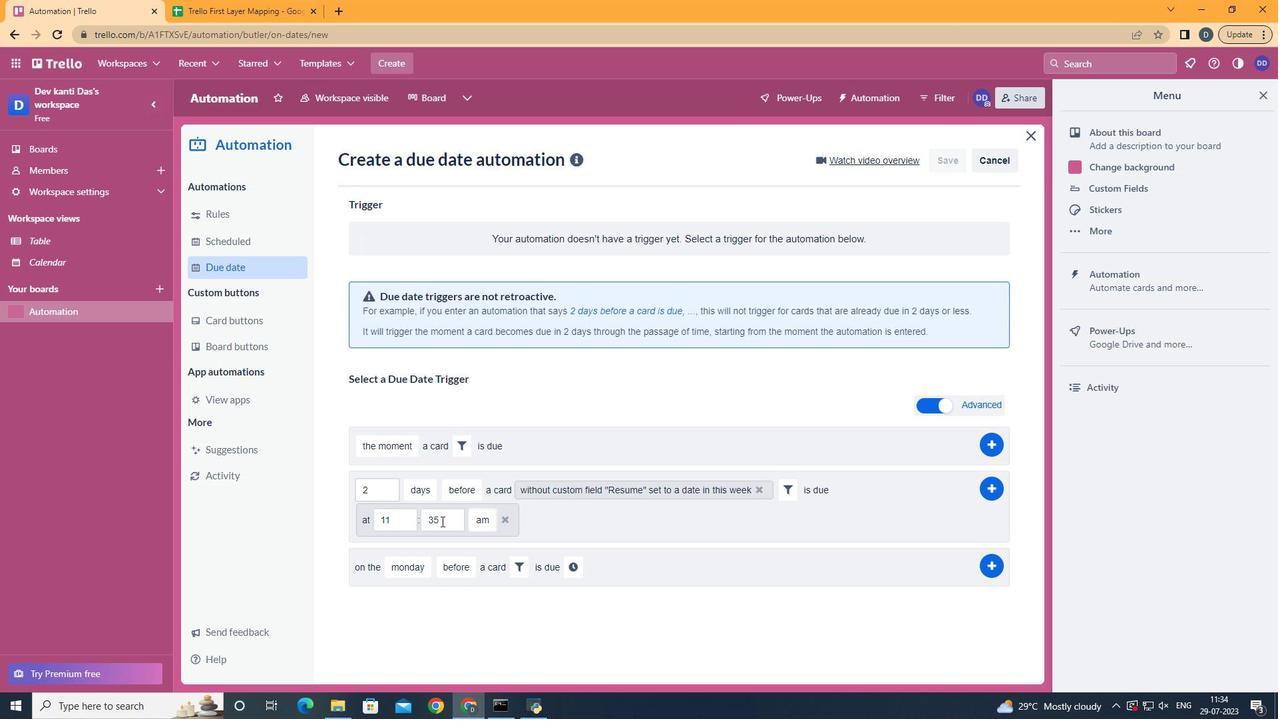 
Action: Key pressed <Key.backspace><Key.backspace>00
Screenshot: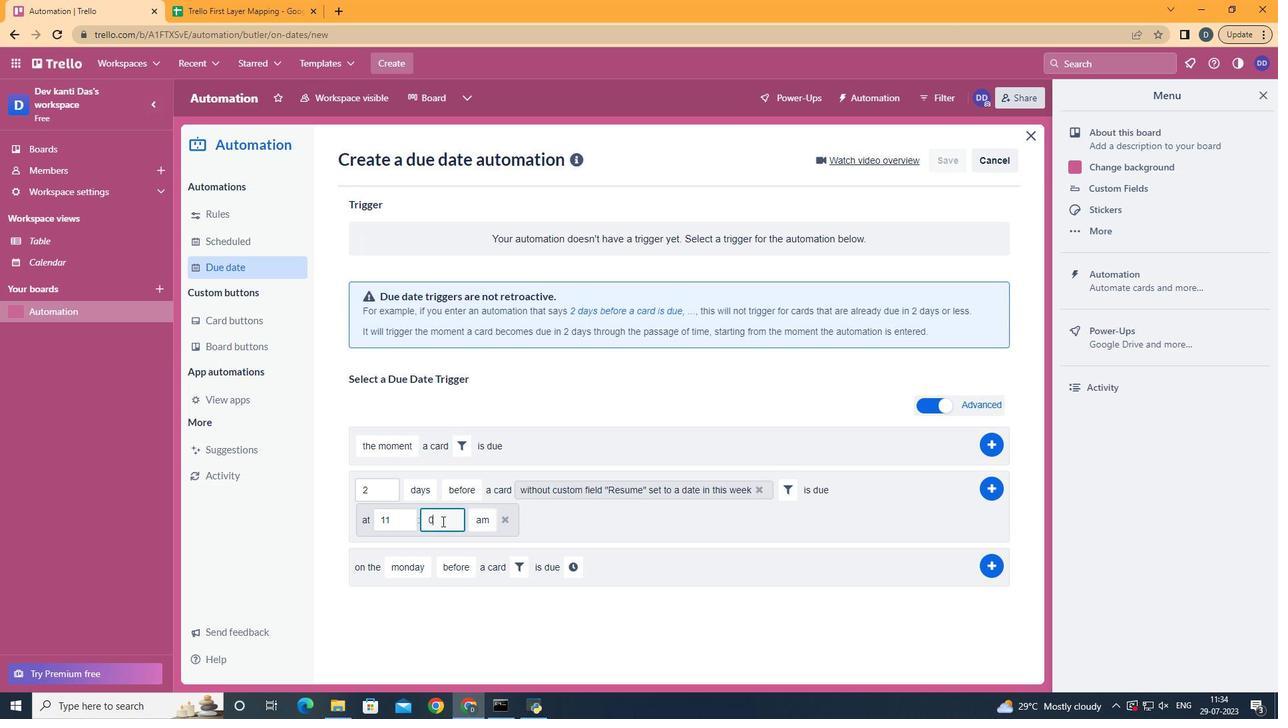 
Action: Mouse moved to (484, 538)
Screenshot: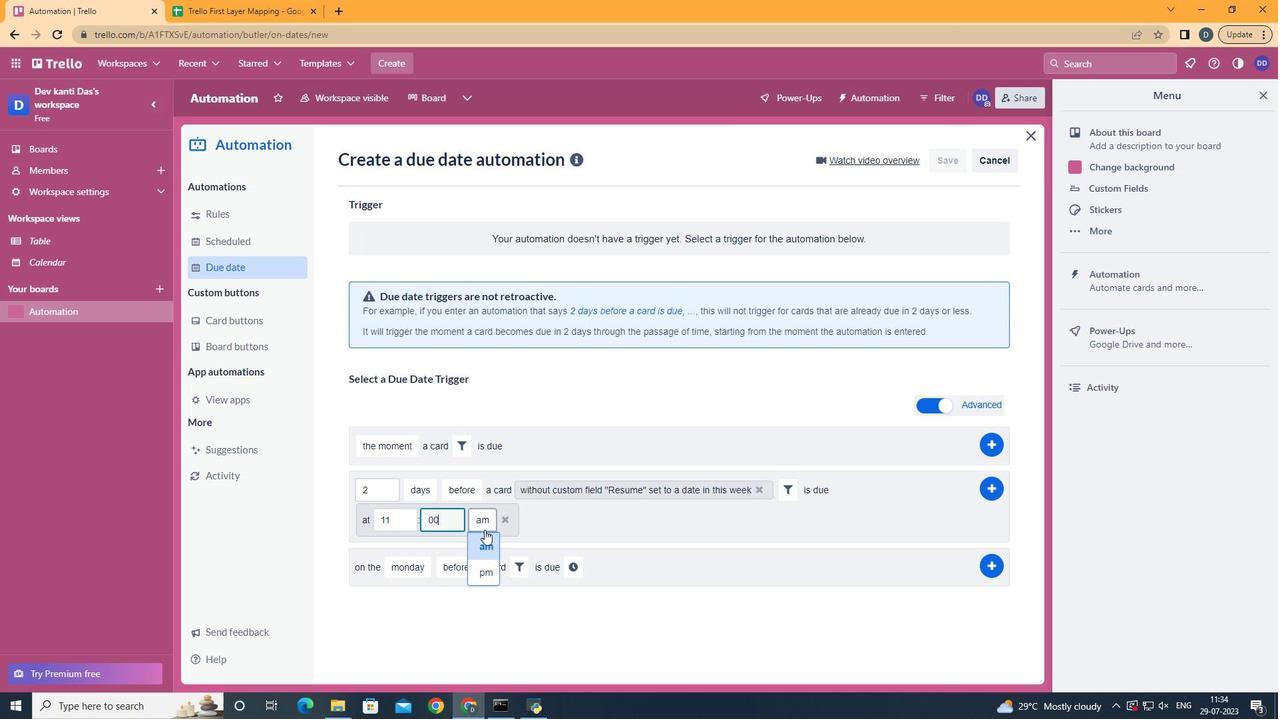 
Action: Mouse pressed left at (484, 538)
Screenshot: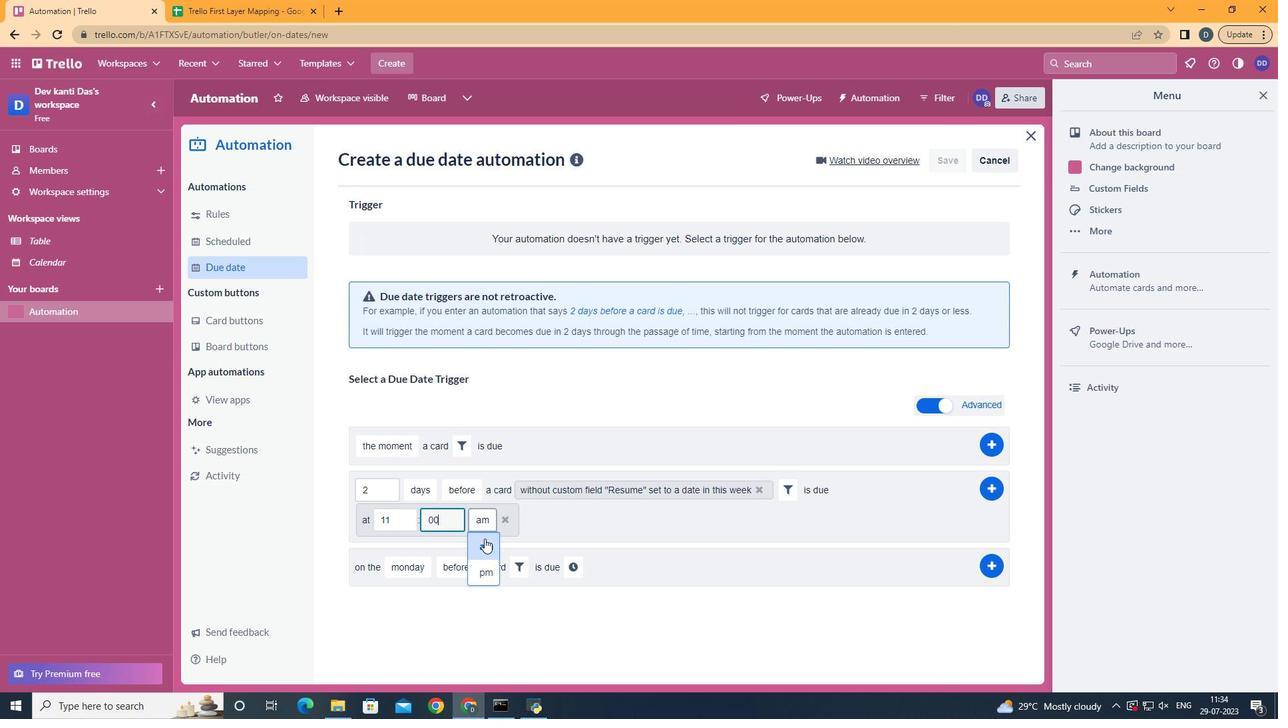 
